 Task: Add an event with the title Second Coffee Meeting with Key Business Mentor, date '2024/05/26', time 8:50 AM to 10:50 AMand add a description: Participants will gain insights into leading and managing change within their teams and organizations. They will learn how to navigate change effectively, engage team members in the change process, and create a culture of adaptability and resilience.Select event color  Flamingo . Add location for the event as: 123 Saint Mark's Basilica, Venice, Italy, logged in from the account softage.10@softage.netand send the event invitation to softage.2@softage.net and softage.3@softage.net. Set a reminder for the event Daily
Action: Mouse moved to (61, 83)
Screenshot: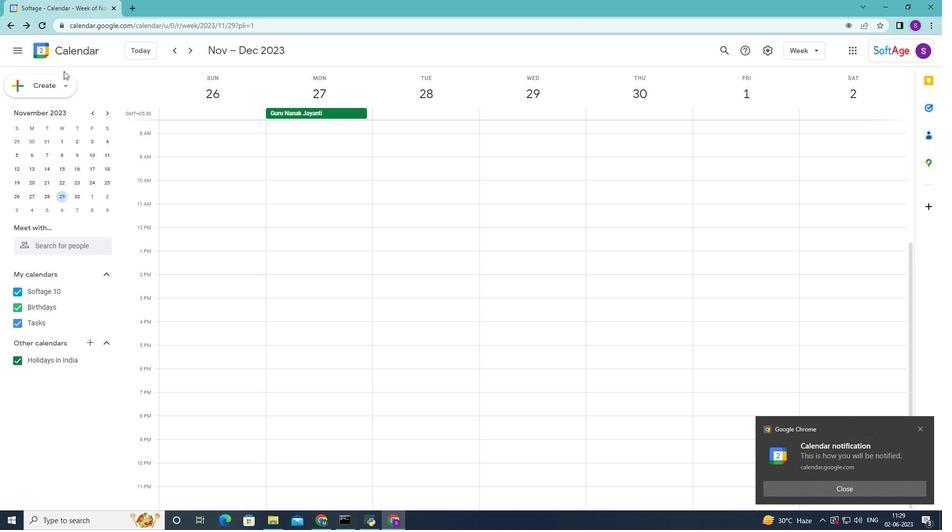 
Action: Mouse pressed left at (61, 83)
Screenshot: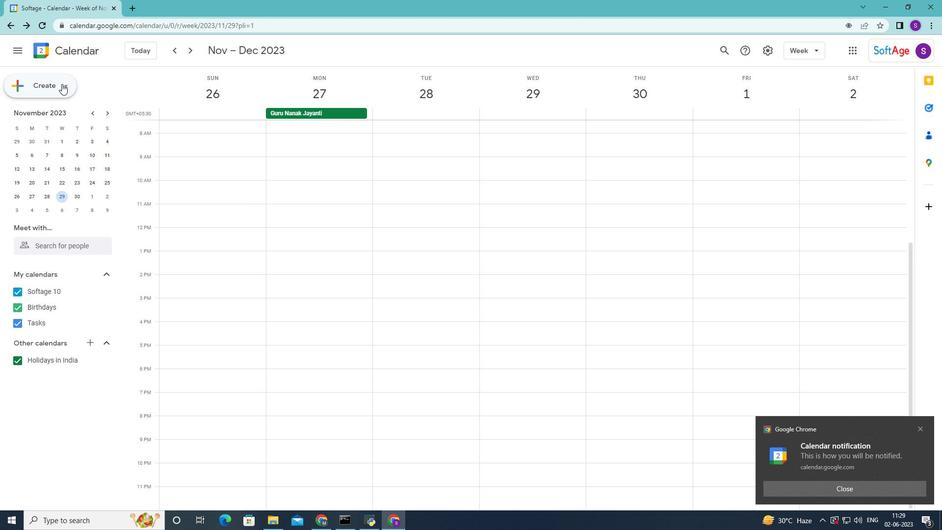 
Action: Mouse moved to (46, 113)
Screenshot: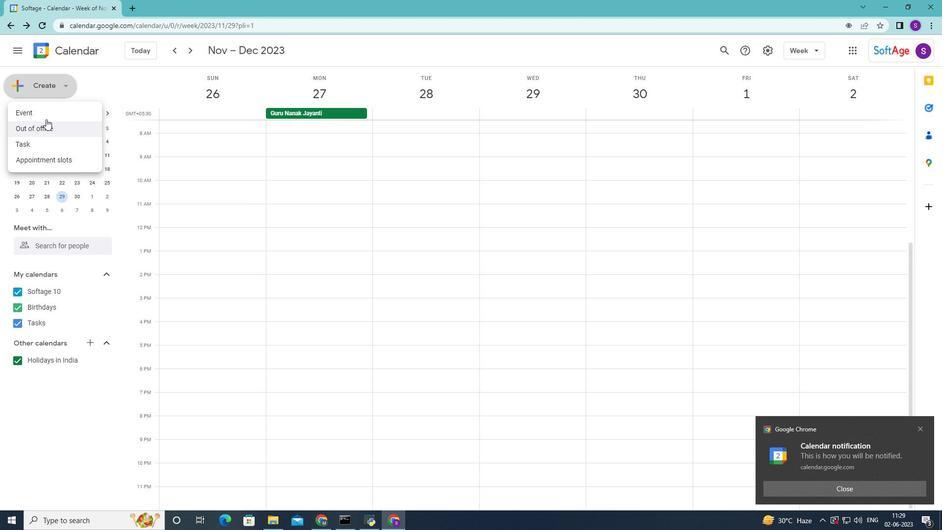 
Action: Mouse pressed left at (46, 113)
Screenshot: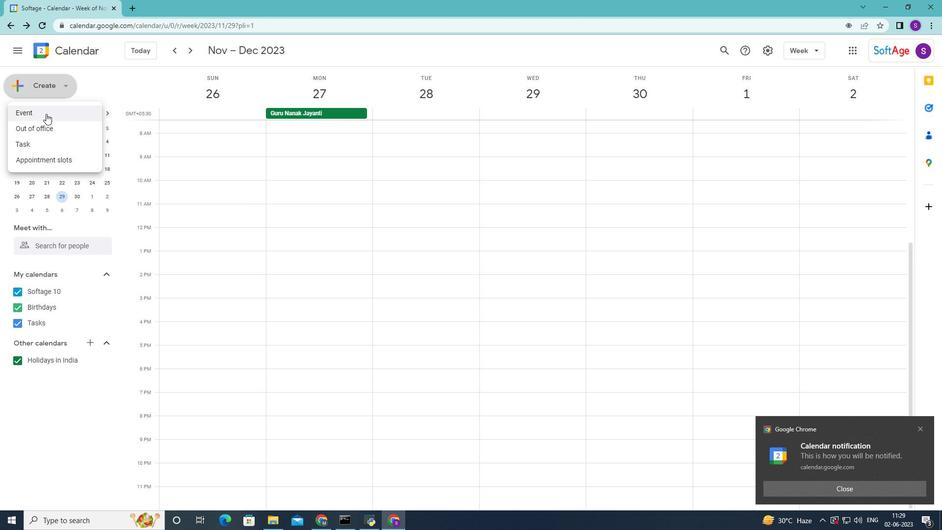 
Action: Mouse moved to (331, 179)
Screenshot: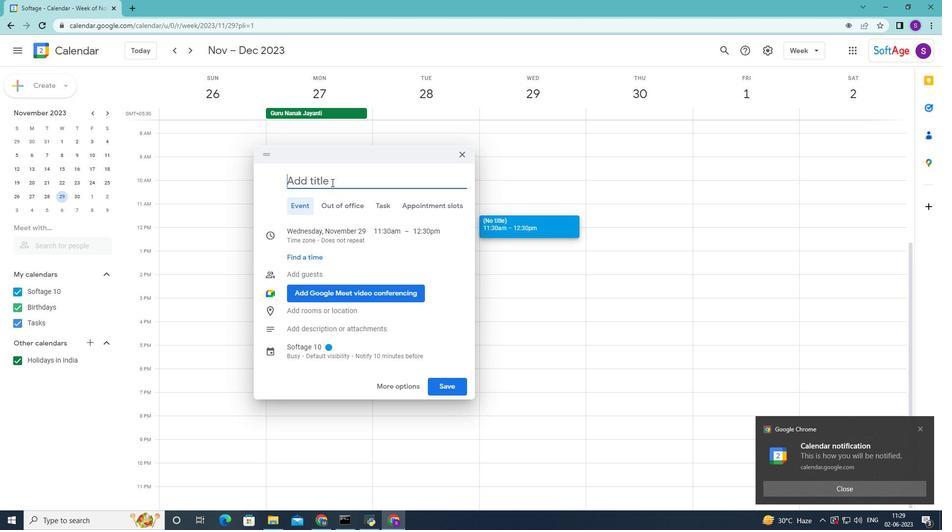
Action: Mouse pressed left at (331, 179)
Screenshot: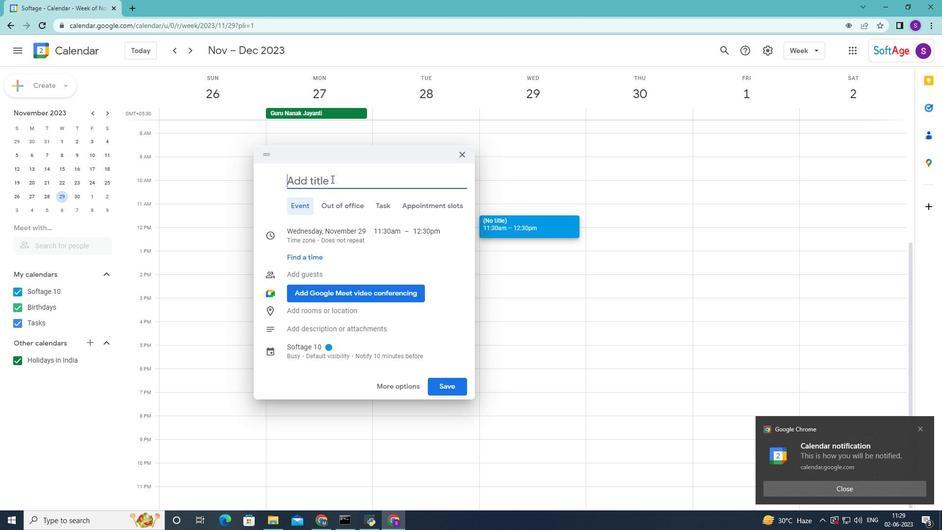 
Action: Key pressed <Key.shift>Second<Key.space><Key.shift>Coffee<Key.space><Key.shift>Metting<Key.space>with<Key.space>
Screenshot: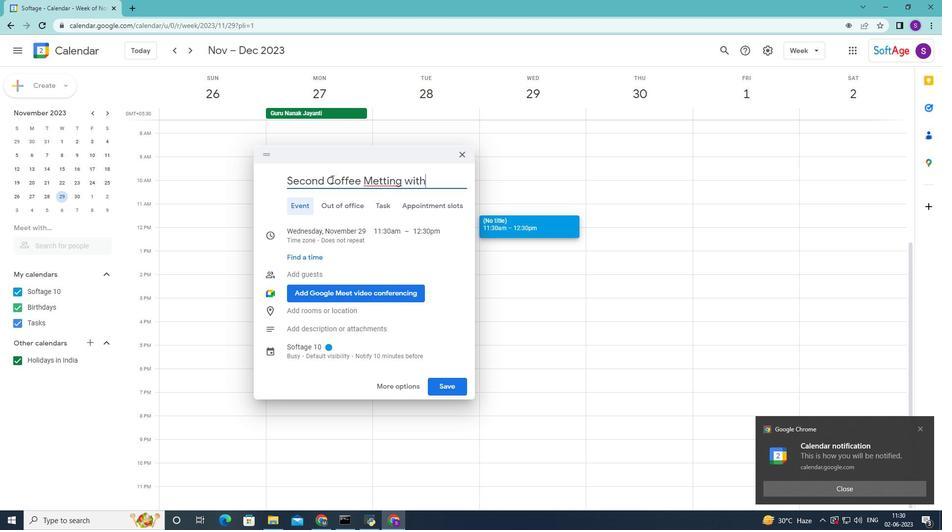 
Action: Mouse moved to (382, 179)
Screenshot: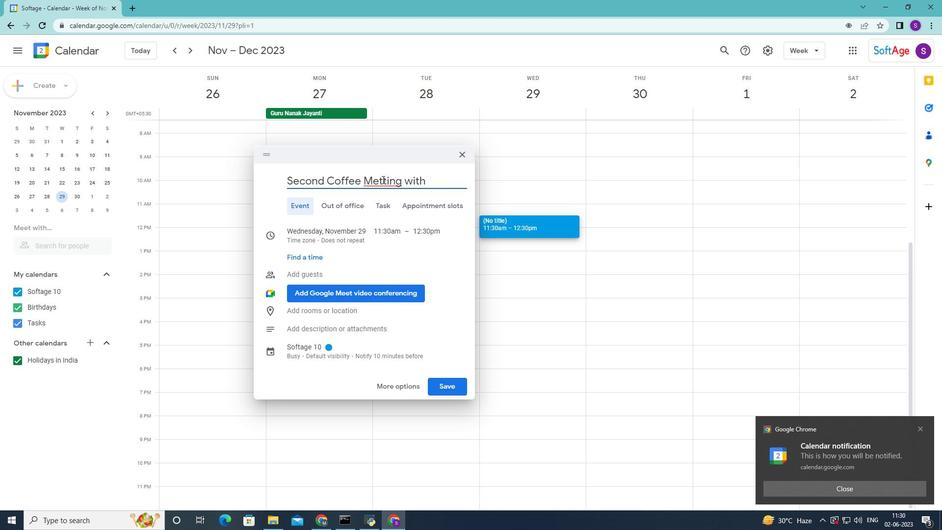 
Action: Mouse pressed left at (382, 179)
Screenshot: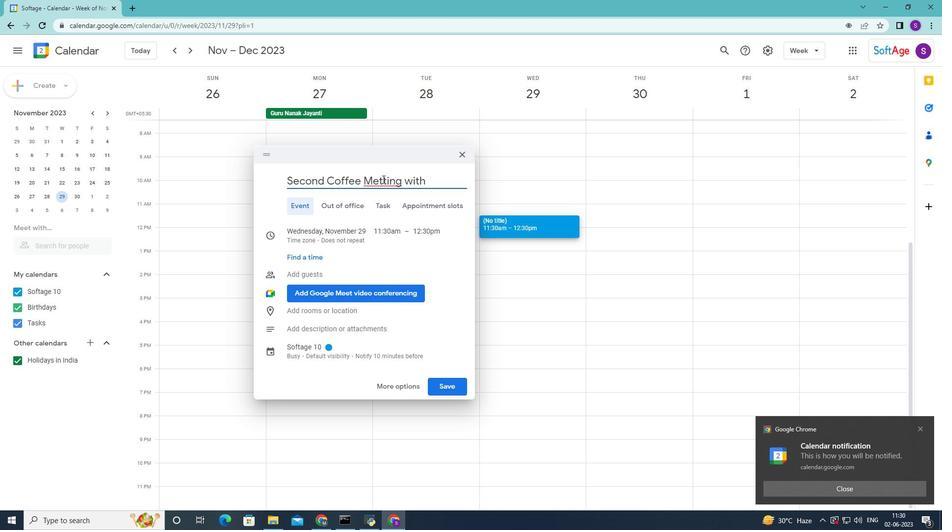 
Action: Mouse moved to (370, 182)
Screenshot: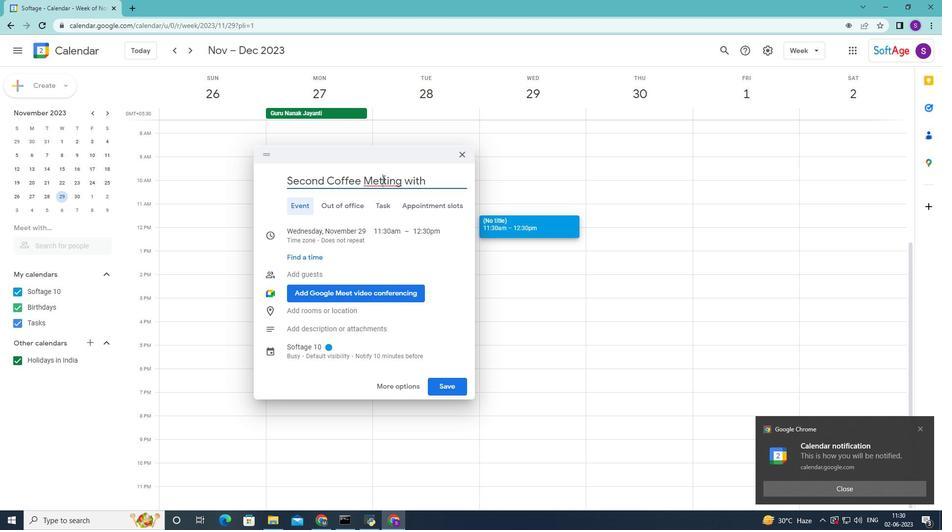
Action: Key pressed <Key.backspace>e
Screenshot: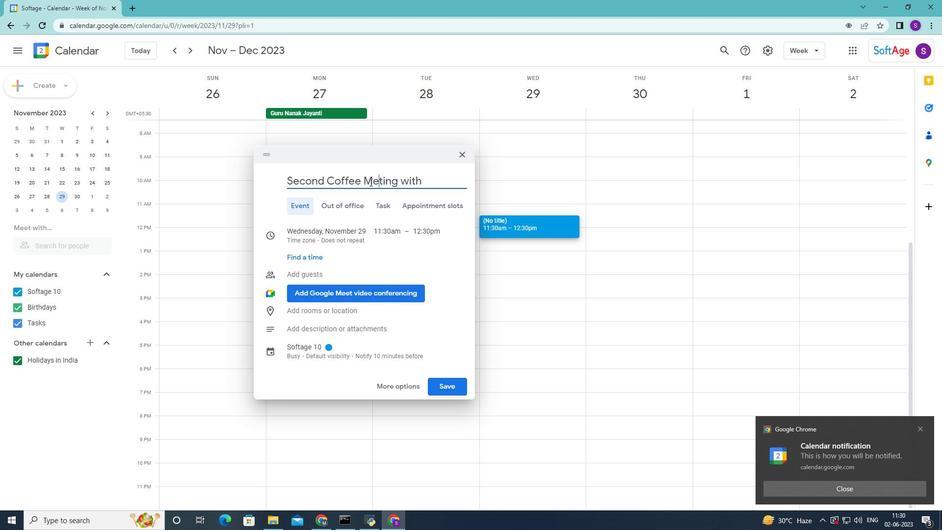 
Action: Mouse moved to (430, 179)
Screenshot: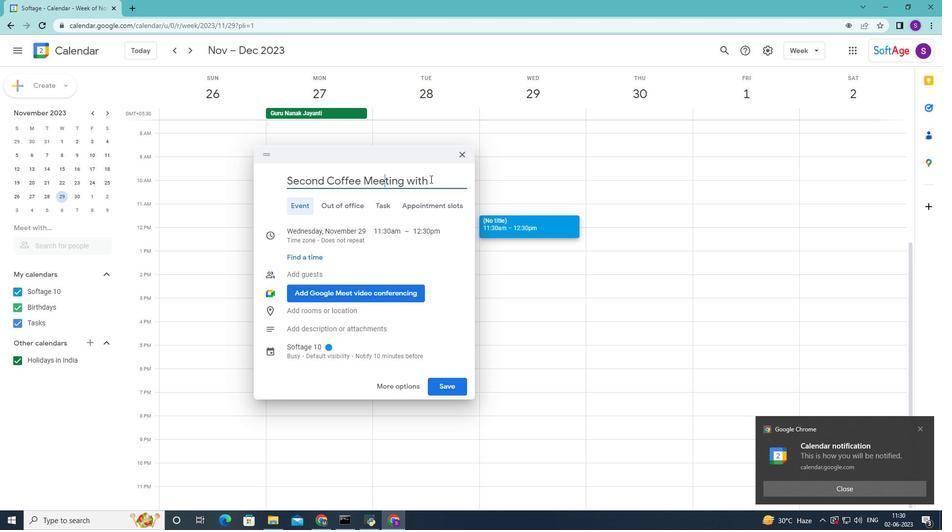 
Action: Mouse pressed left at (430, 179)
Screenshot: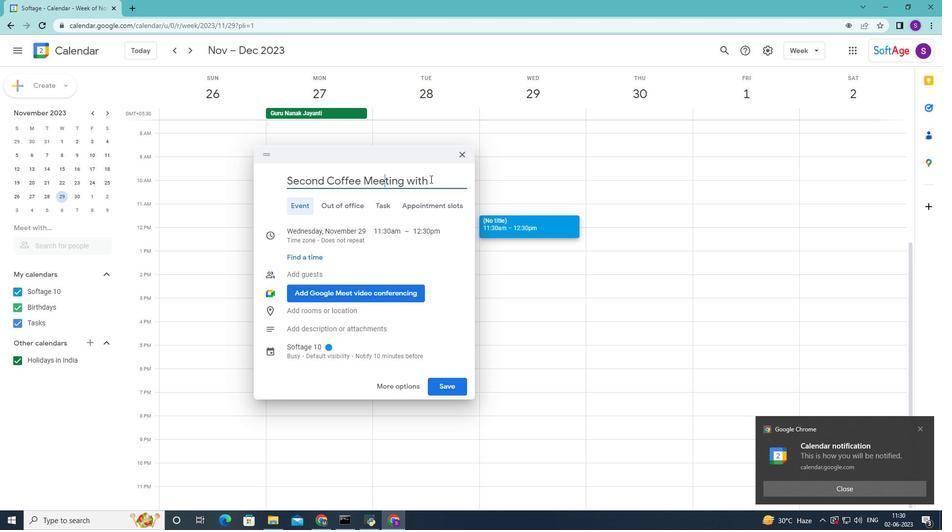 
Action: Mouse moved to (465, 185)
Screenshot: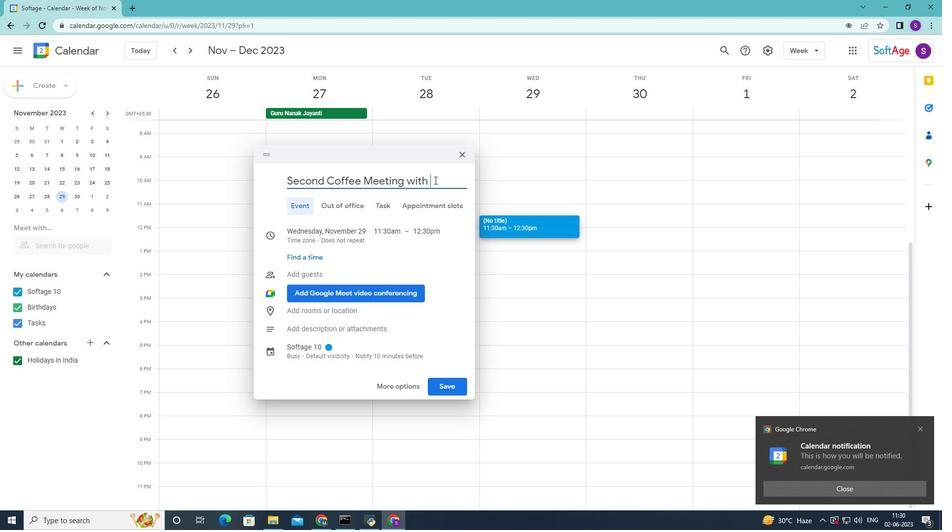 
Action: Key pressed key<Key.space><Key.shift>Business<Key.space><Key.shift>Mentor
Screenshot: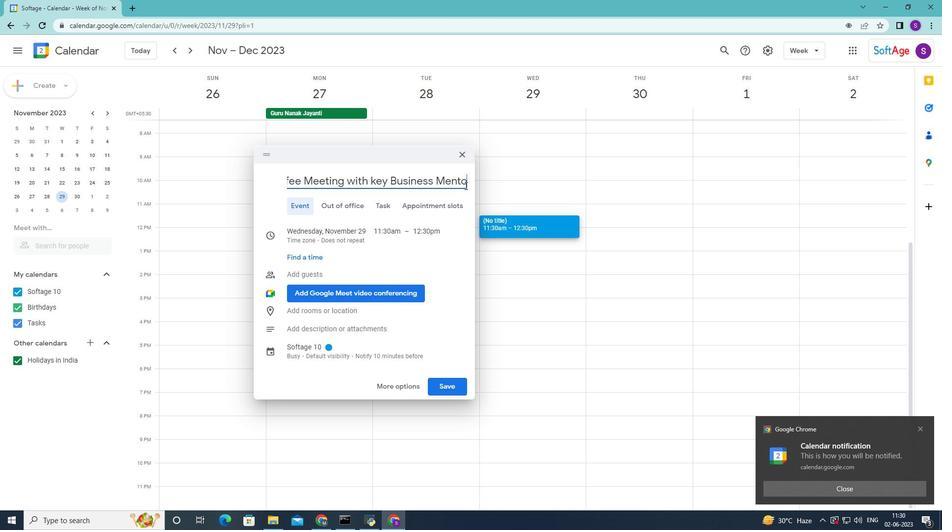 
Action: Mouse moved to (340, 229)
Screenshot: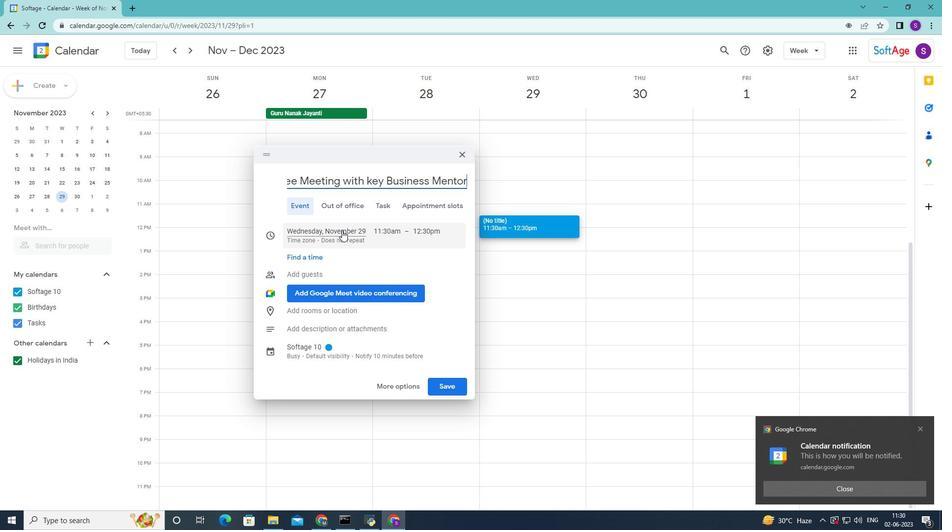 
Action: Mouse pressed left at (340, 229)
Screenshot: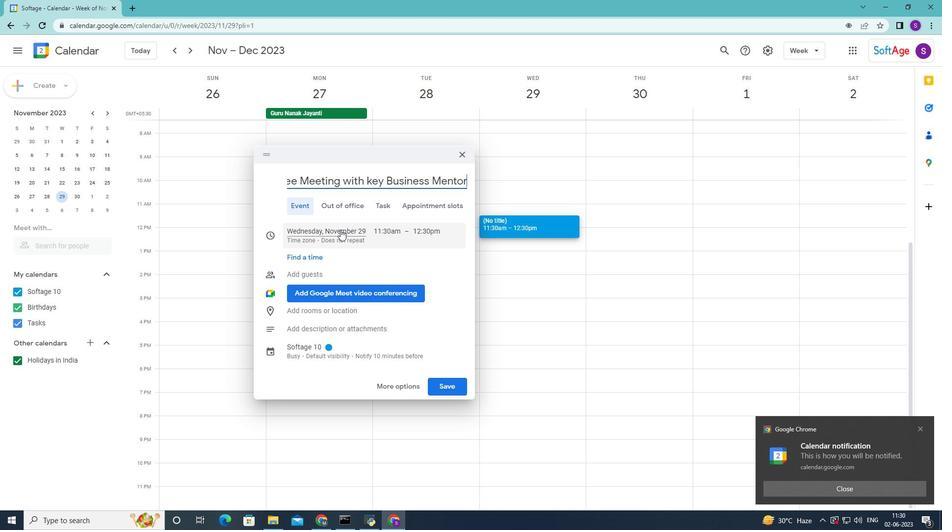
Action: Mouse moved to (400, 251)
Screenshot: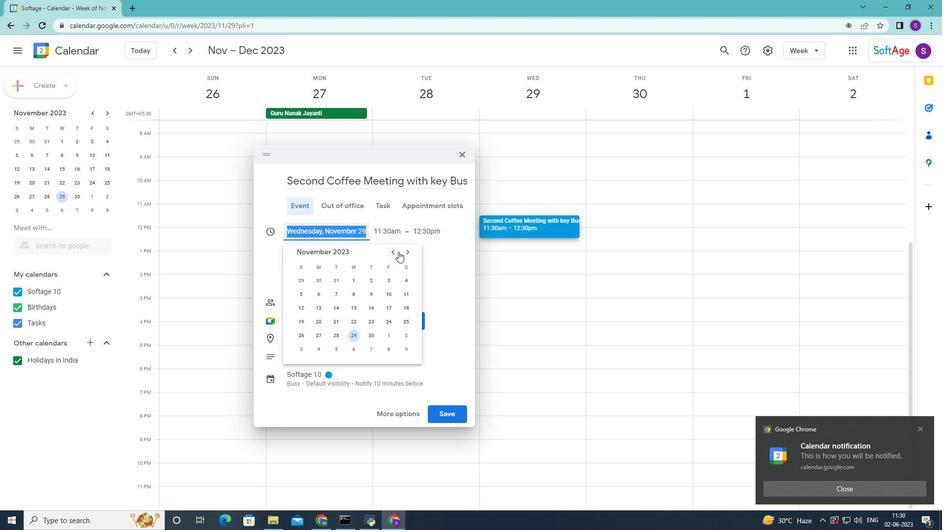 
Action: Mouse pressed left at (400, 251)
Screenshot: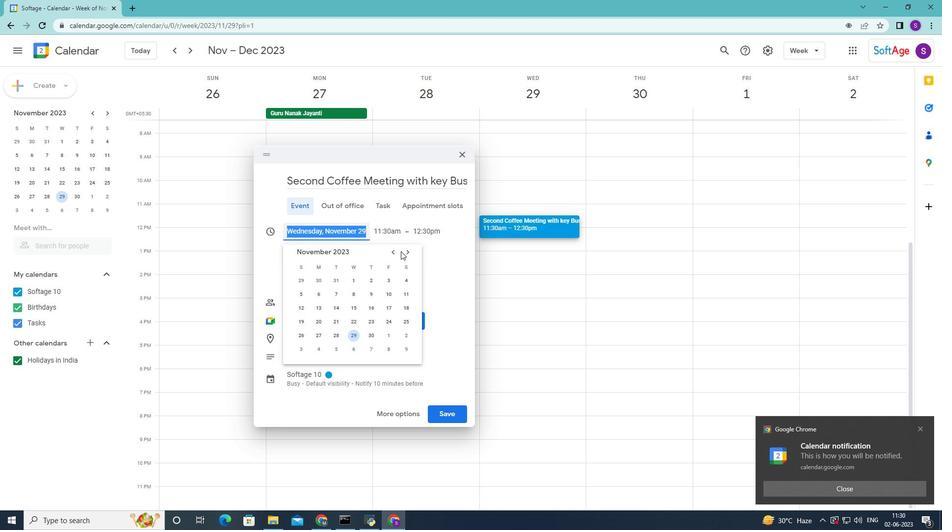 
Action: Mouse moved to (340, 235)
Screenshot: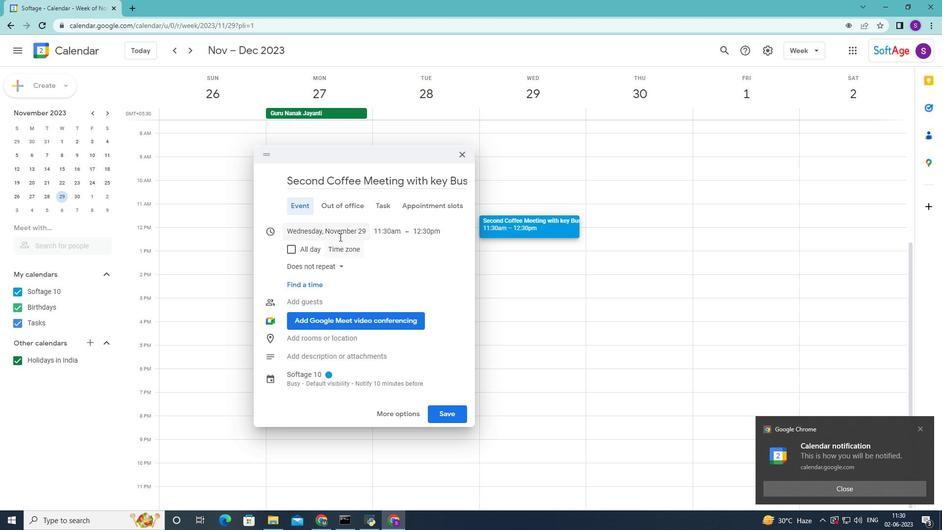 
Action: Mouse pressed left at (340, 235)
Screenshot: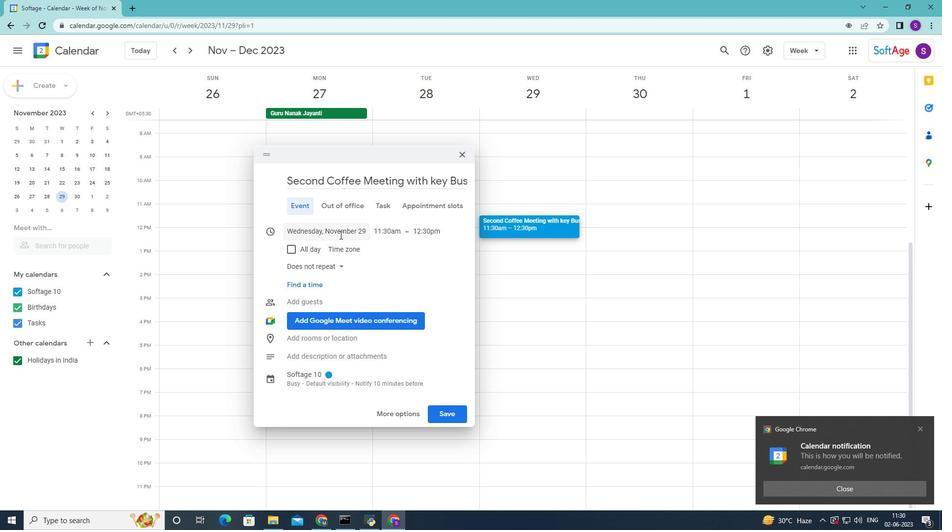 
Action: Mouse moved to (357, 250)
Screenshot: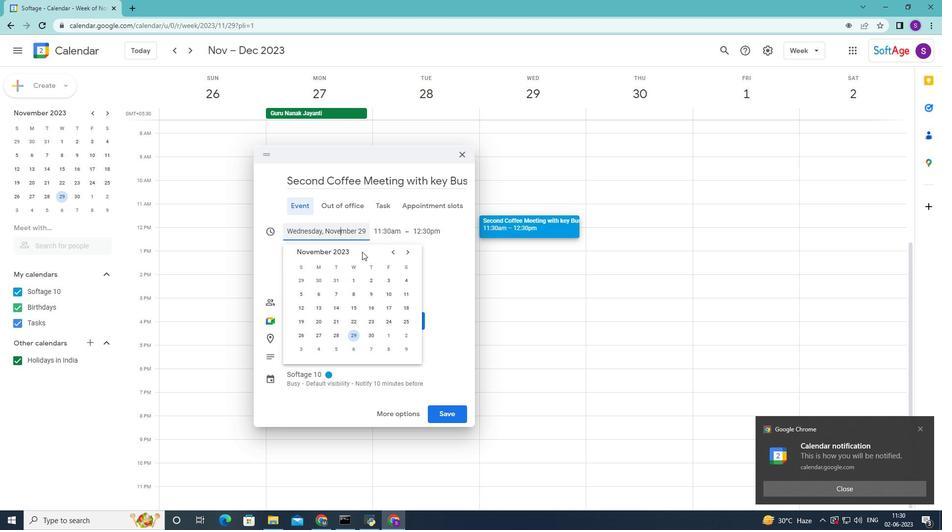 
Action: Mouse pressed left at (357, 250)
Screenshot: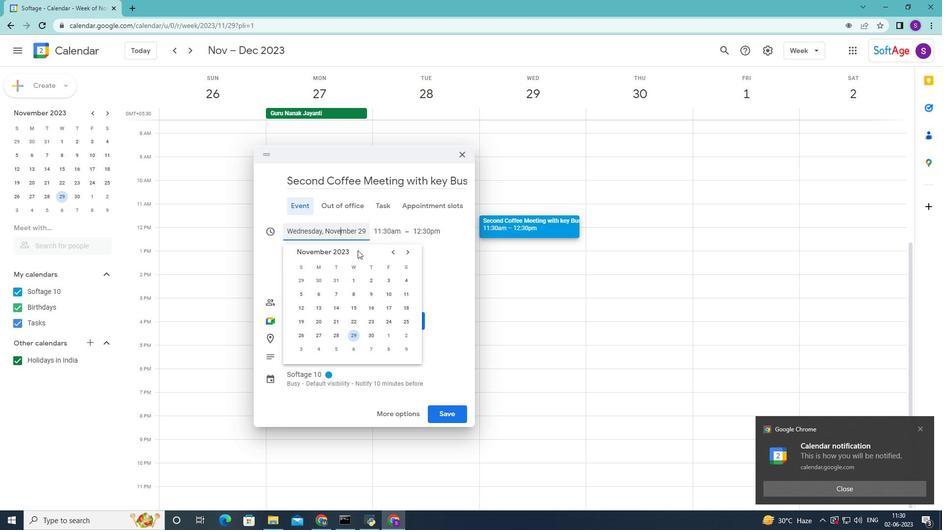 
Action: Mouse moved to (317, 233)
Screenshot: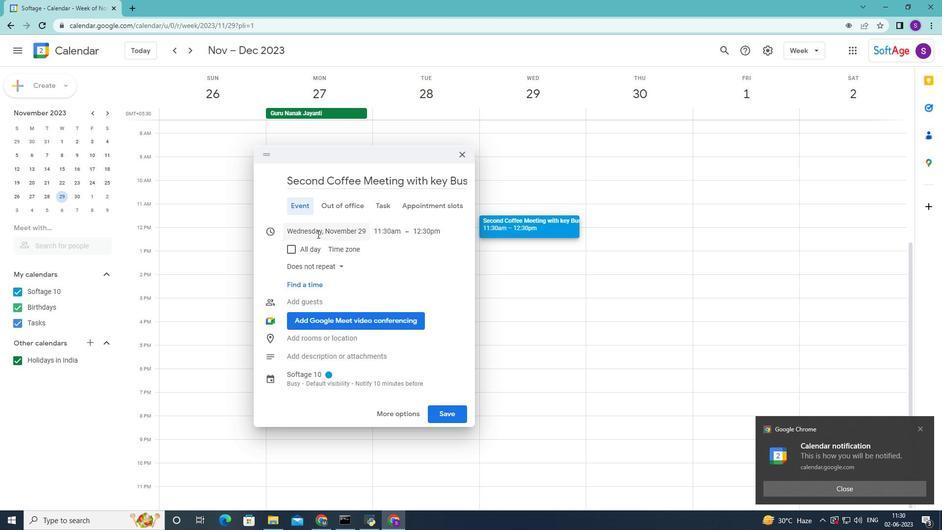 
Action: Mouse pressed left at (317, 233)
Screenshot: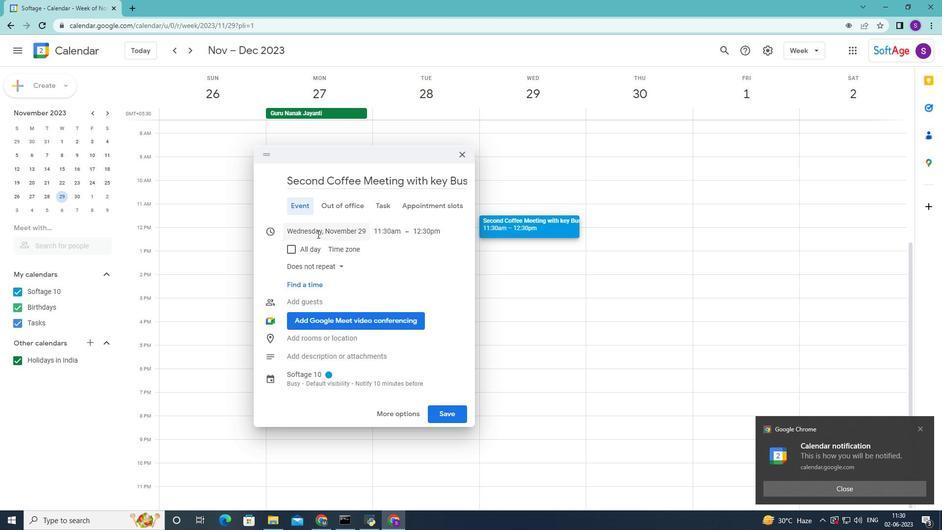 
Action: Mouse moved to (412, 251)
Screenshot: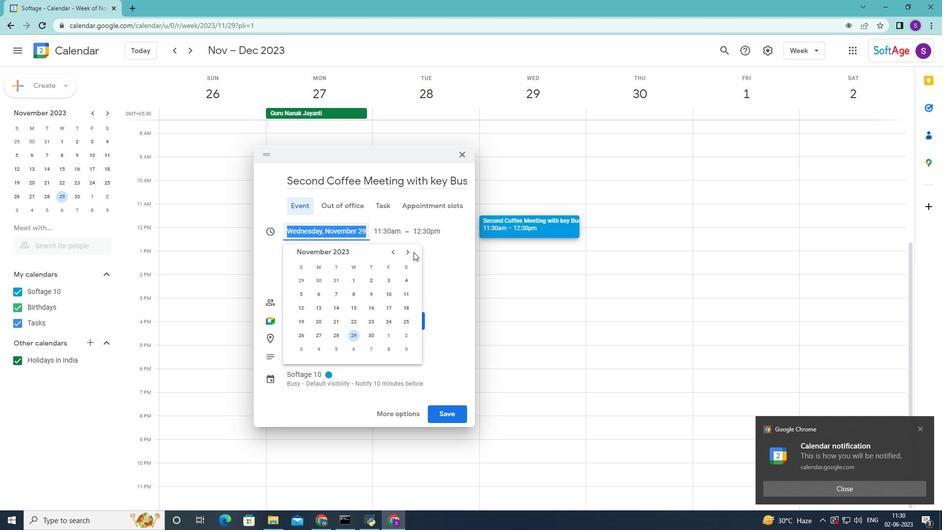 
Action: Mouse pressed left at (412, 251)
Screenshot: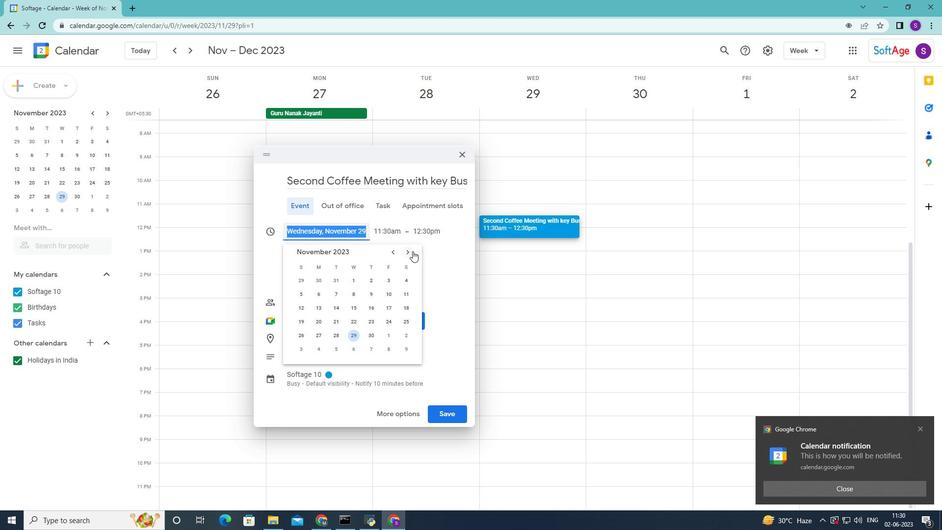 
Action: Mouse moved to (407, 251)
Screenshot: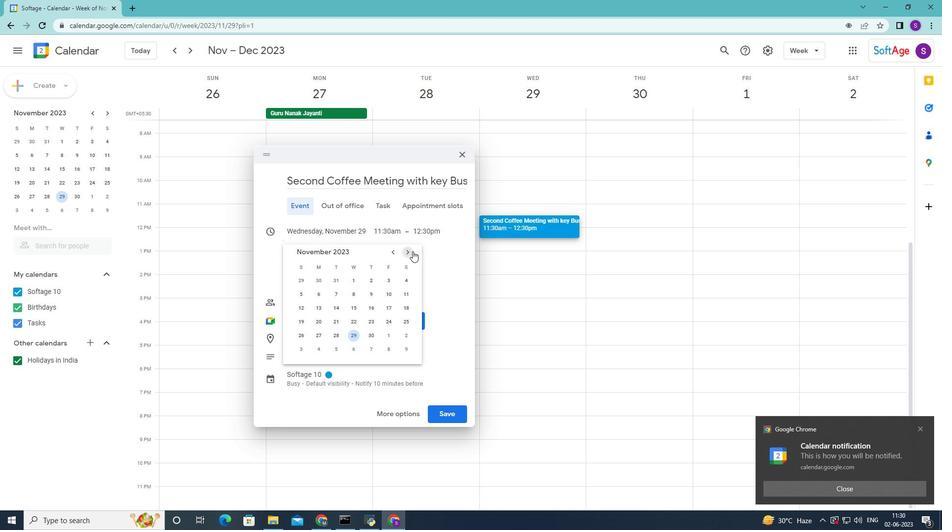 
Action: Mouse pressed left at (407, 251)
Screenshot: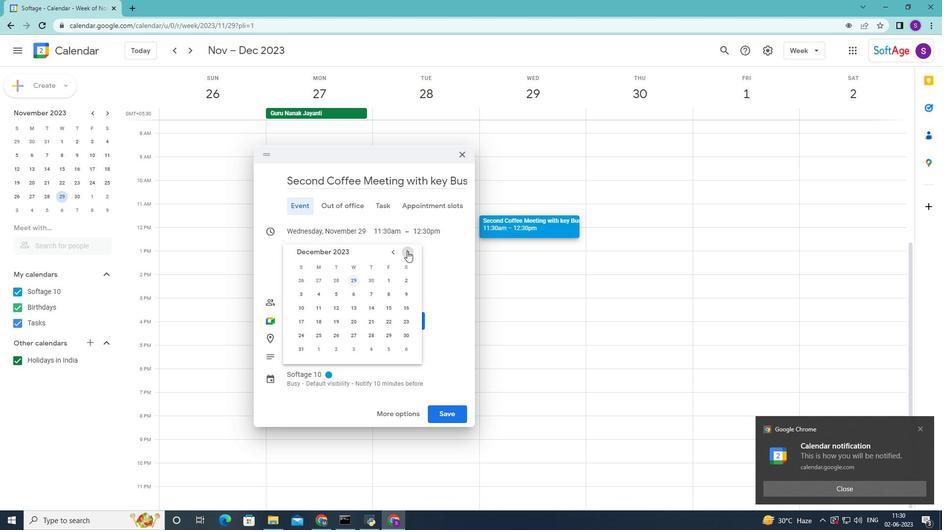 
Action: Mouse pressed left at (407, 251)
Screenshot: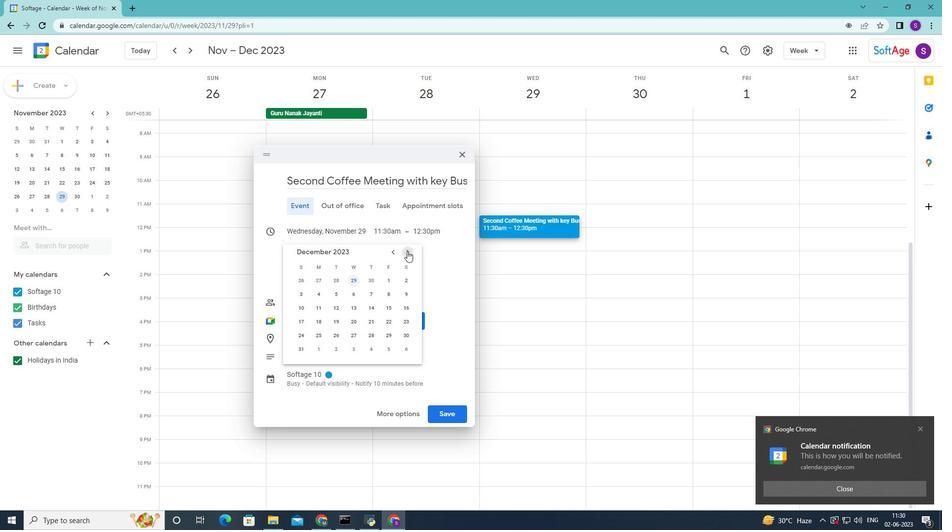 
Action: Mouse pressed left at (407, 251)
Screenshot: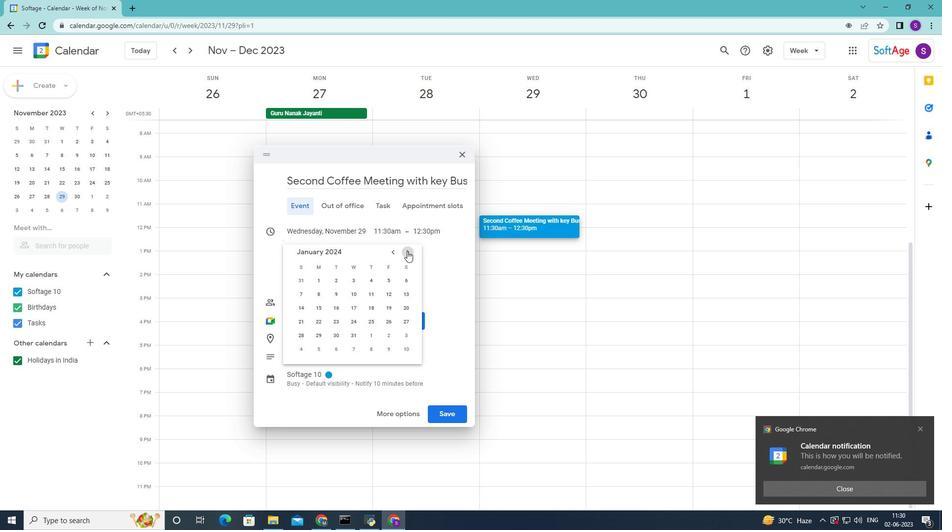 
Action: Mouse pressed left at (407, 251)
Screenshot: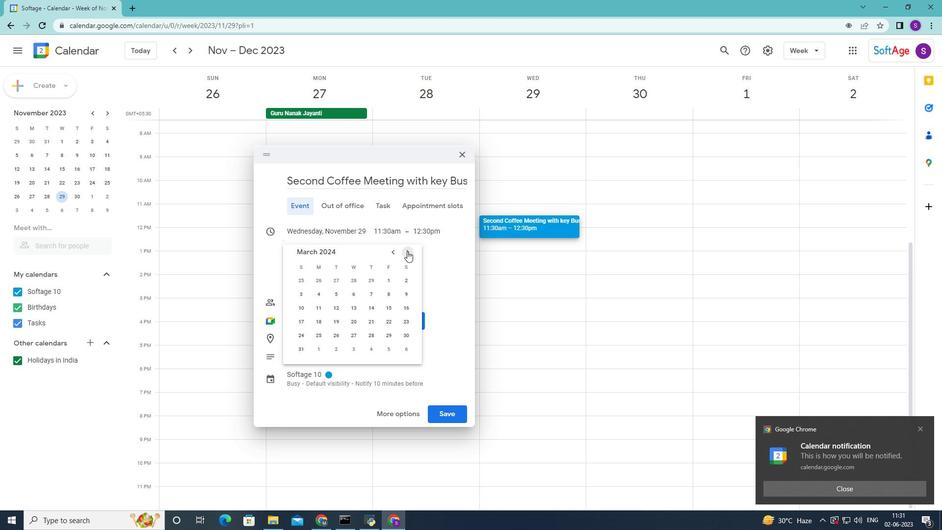 
Action: Mouse pressed left at (407, 251)
Screenshot: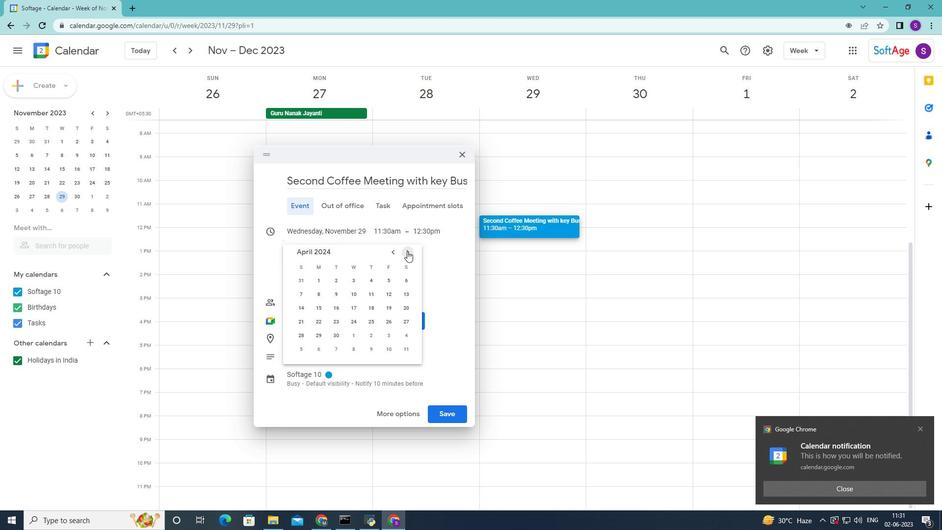 
Action: Mouse moved to (298, 293)
Screenshot: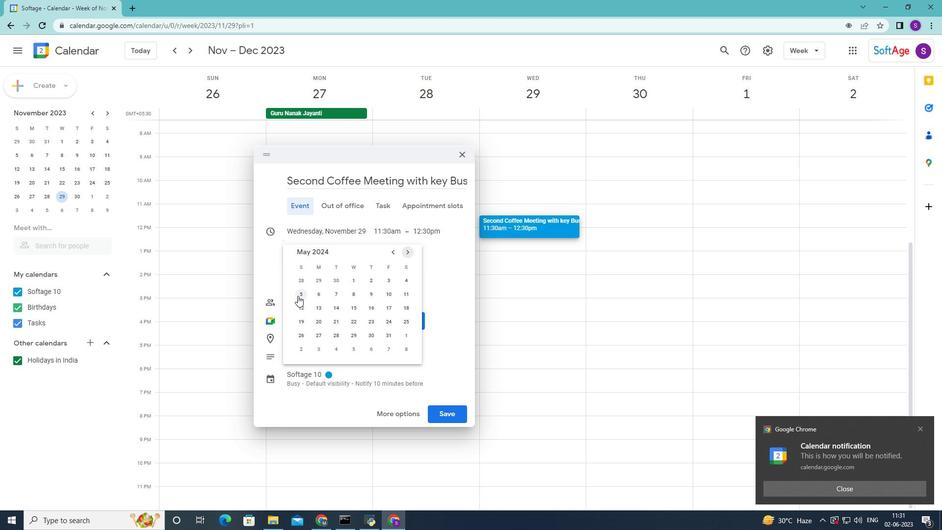 
Action: Mouse pressed left at (298, 293)
Screenshot: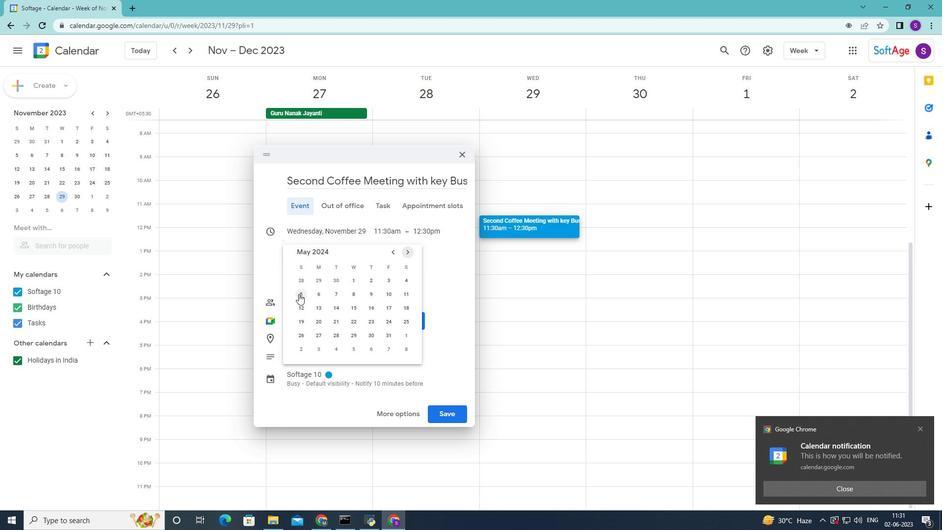 
Action: Mouse moved to (331, 231)
Screenshot: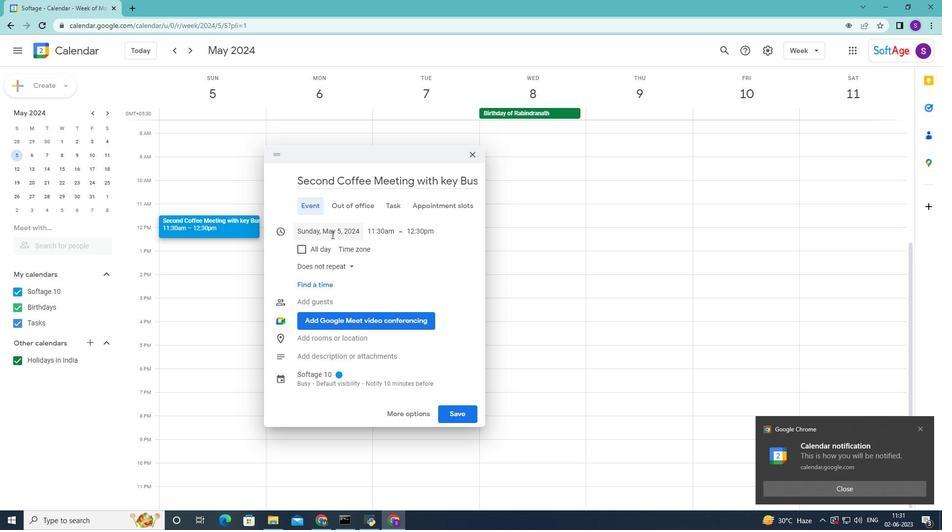 
Action: Mouse pressed left at (331, 231)
Screenshot: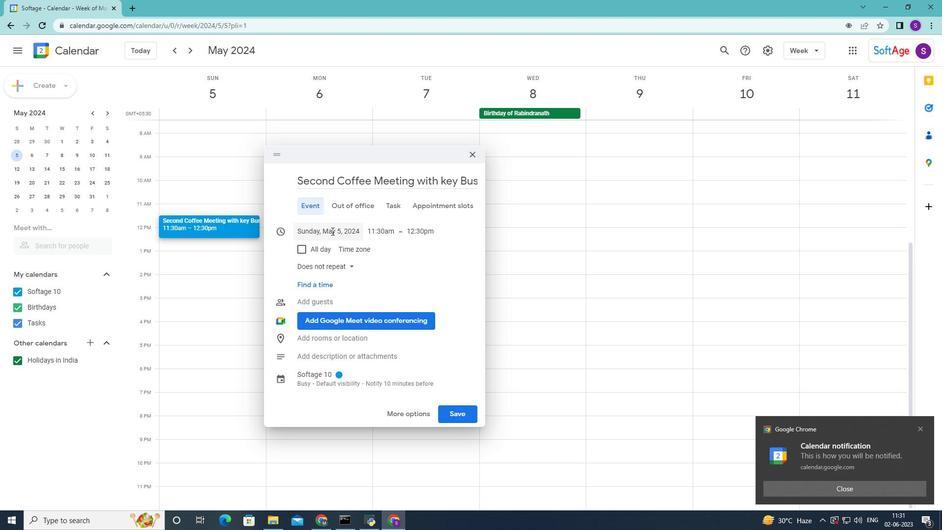 
Action: Mouse moved to (314, 336)
Screenshot: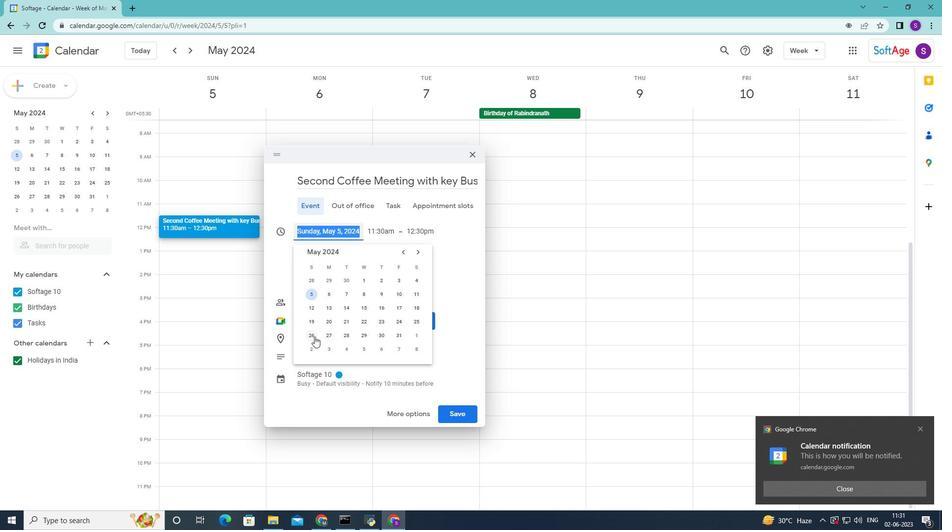 
Action: Mouse pressed left at (314, 336)
Screenshot: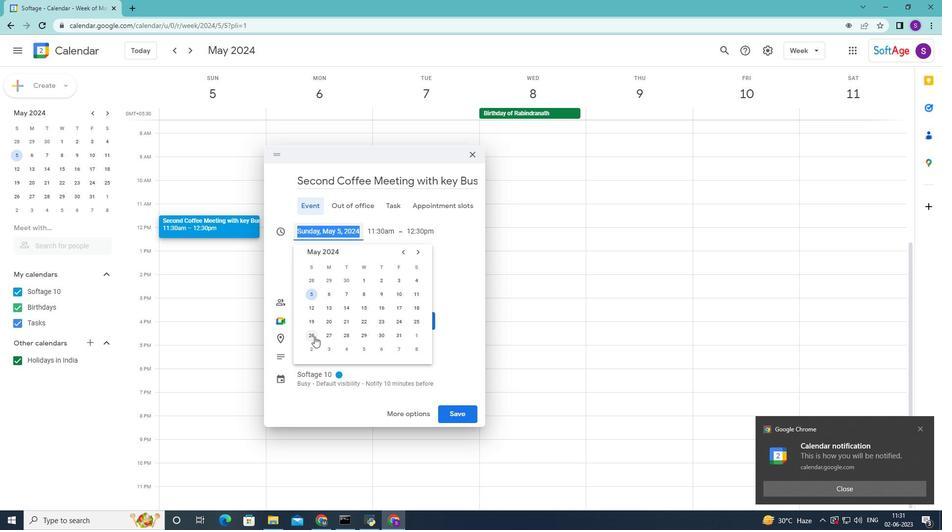 
Action: Mouse moved to (383, 232)
Screenshot: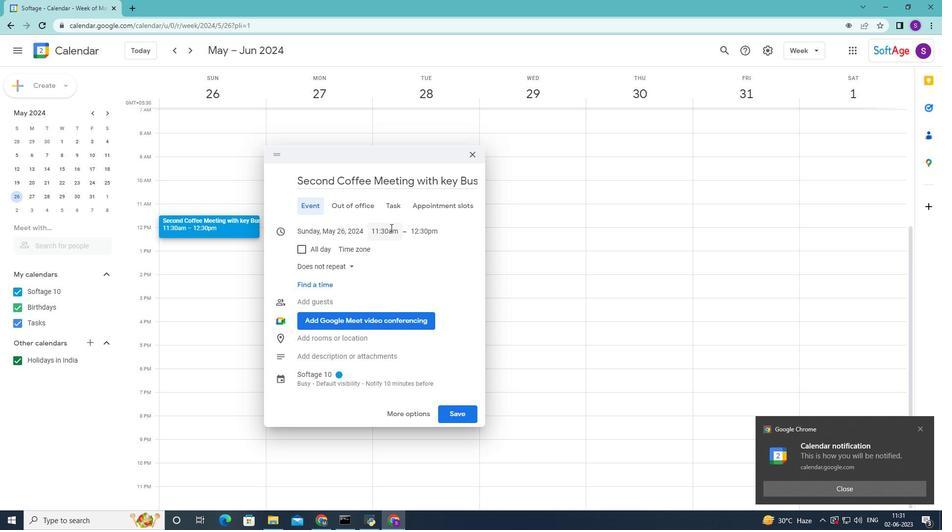 
Action: Mouse pressed left at (383, 232)
Screenshot: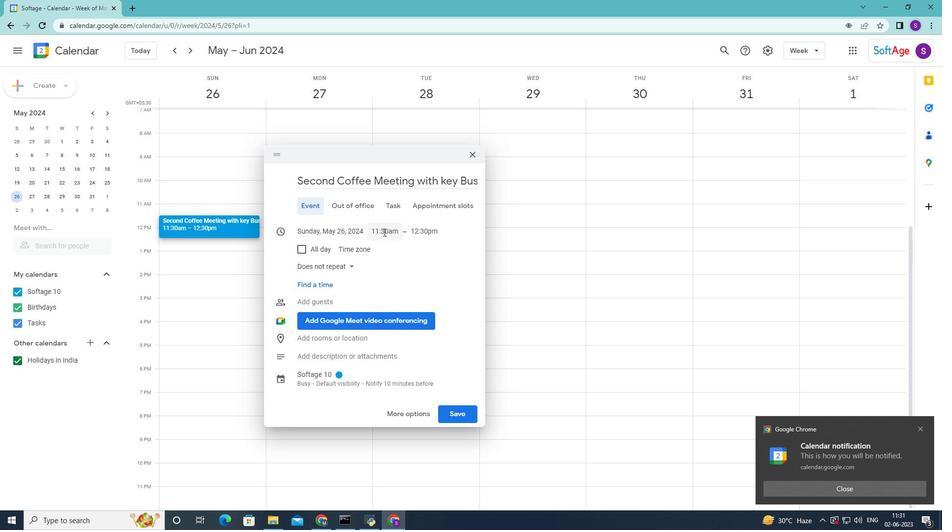 
Action: Mouse moved to (390, 281)
Screenshot: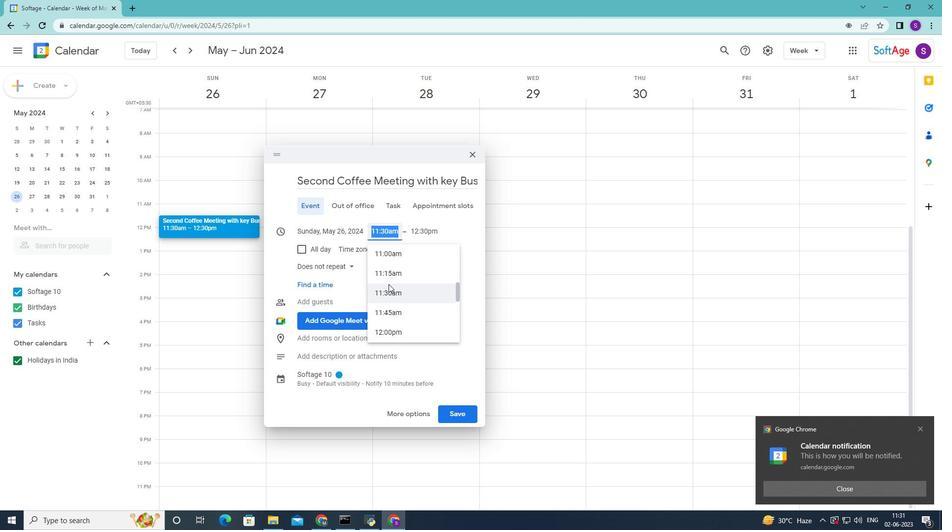 
Action: Mouse scrolled (390, 282) with delta (0, 0)
Screenshot: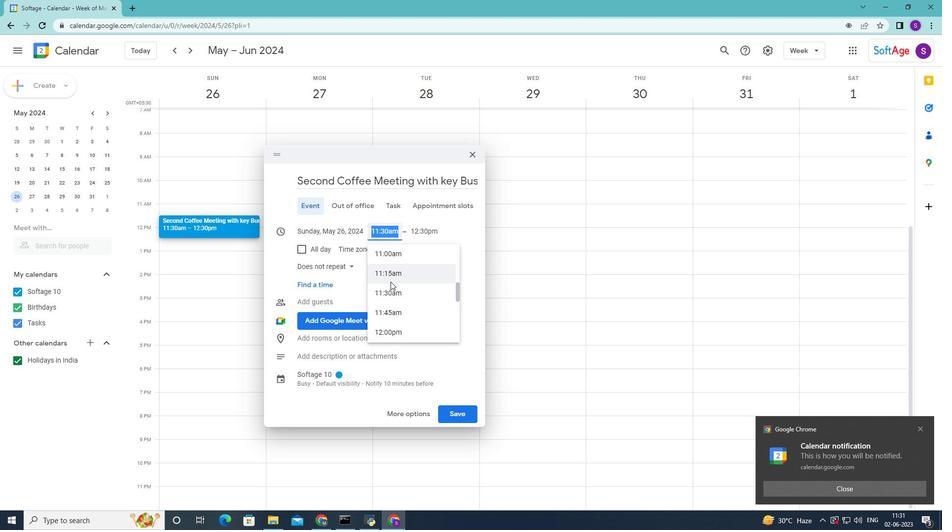 
Action: Mouse moved to (391, 281)
Screenshot: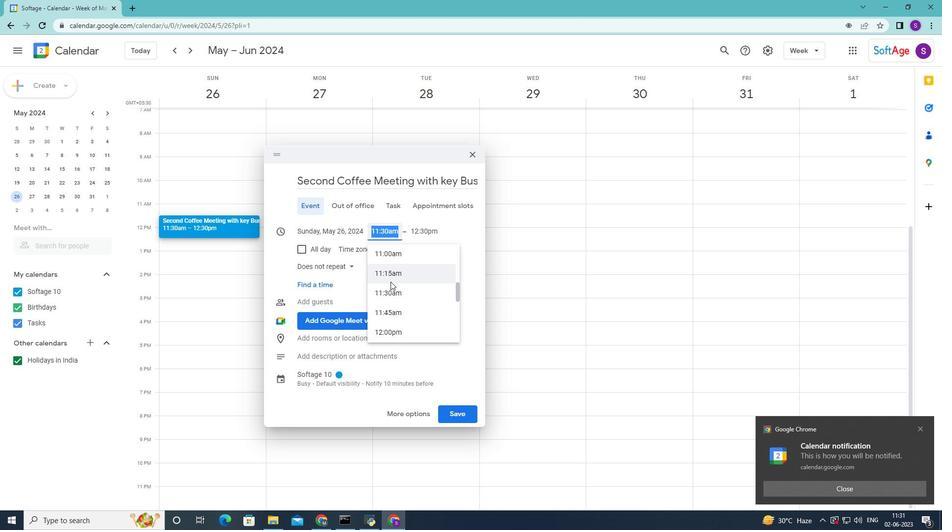 
Action: Mouse scrolled (391, 282) with delta (0, 0)
Screenshot: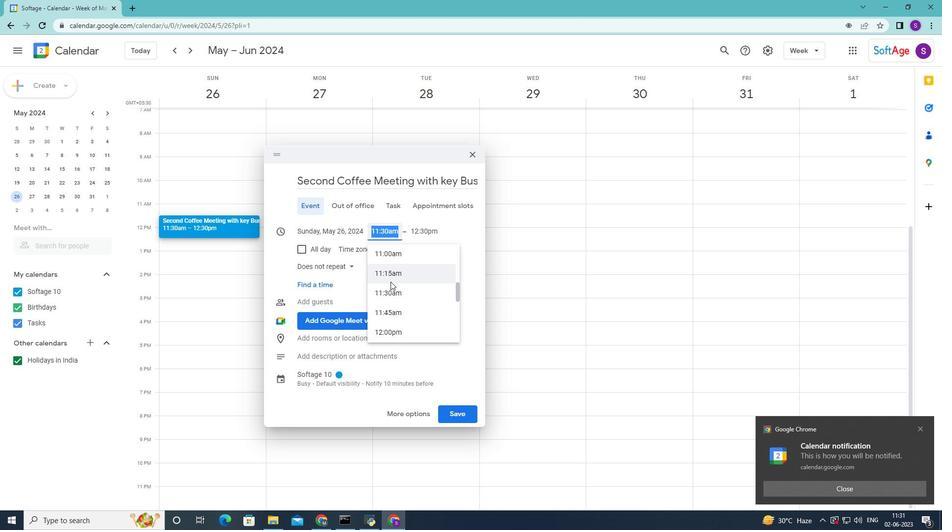 
Action: Mouse scrolled (391, 282) with delta (0, 0)
Screenshot: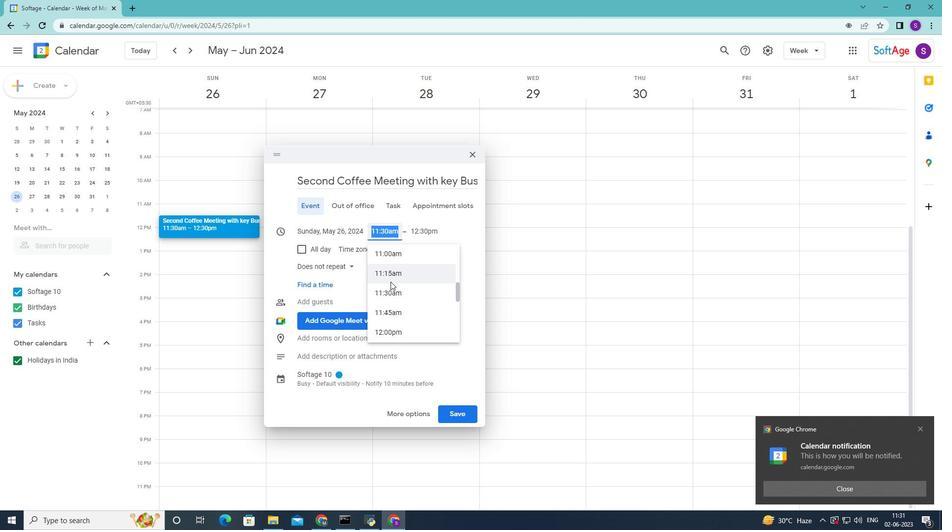 
Action: Mouse scrolled (391, 282) with delta (0, 0)
Screenshot: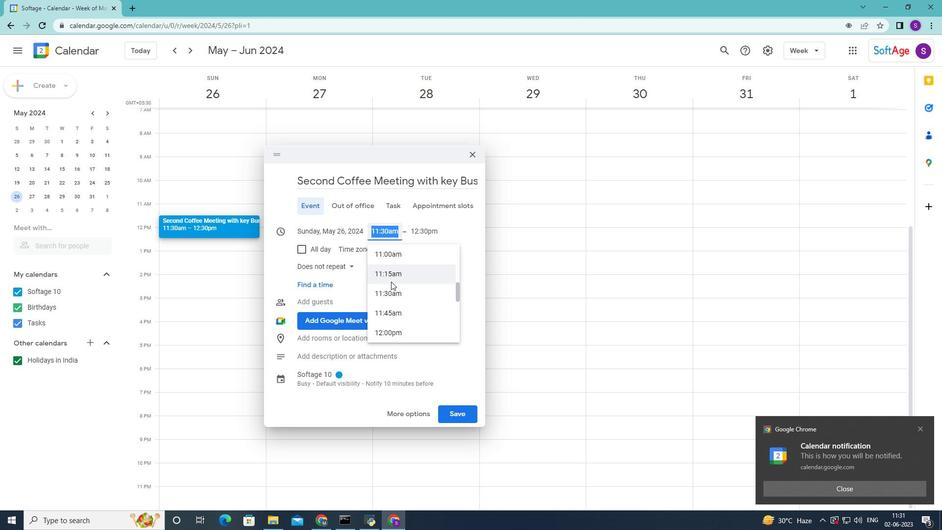 
Action: Mouse moved to (400, 285)
Screenshot: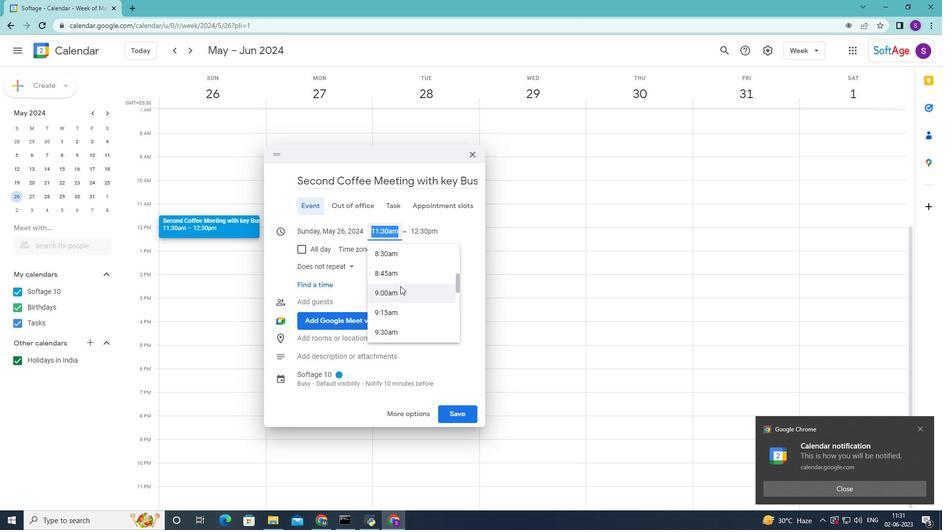 
Action: Mouse scrolled (400, 285) with delta (0, 0)
Screenshot: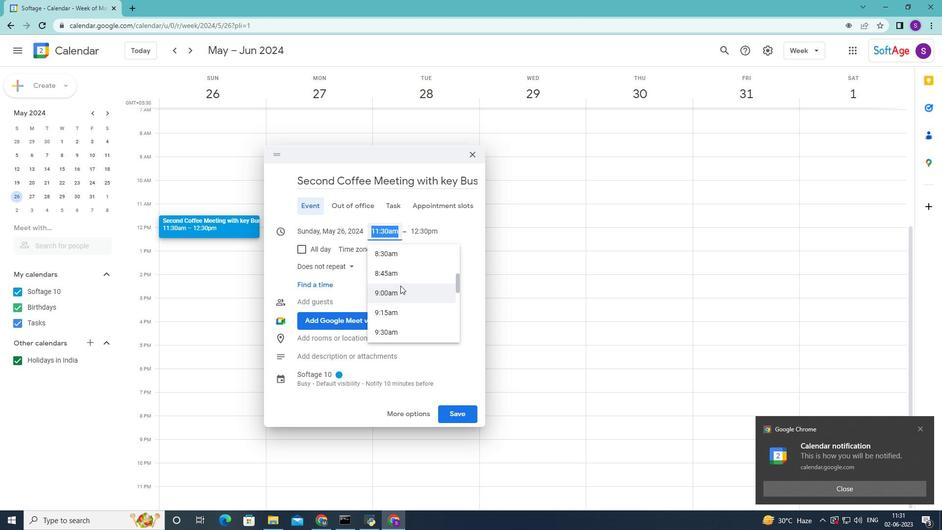 
Action: Mouse scrolled (400, 286) with delta (0, 0)
Screenshot: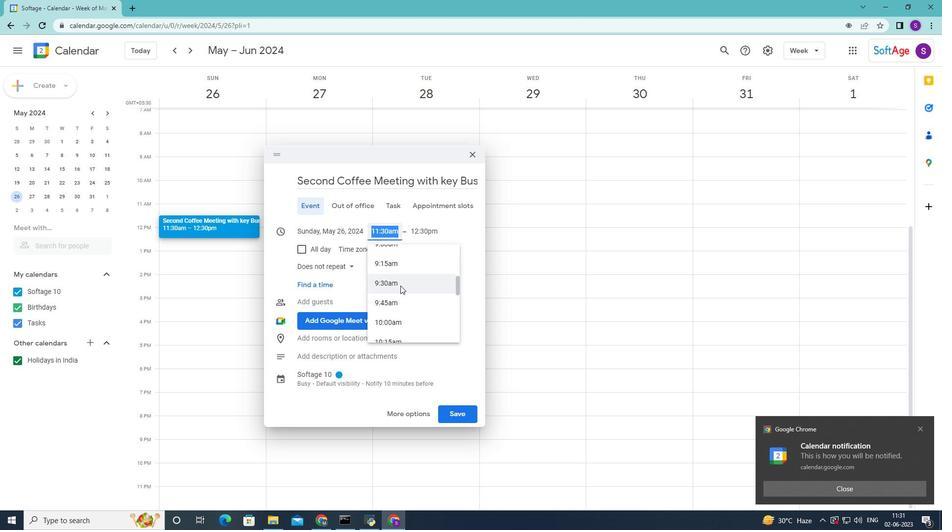 
Action: Mouse scrolled (400, 286) with delta (0, 0)
Screenshot: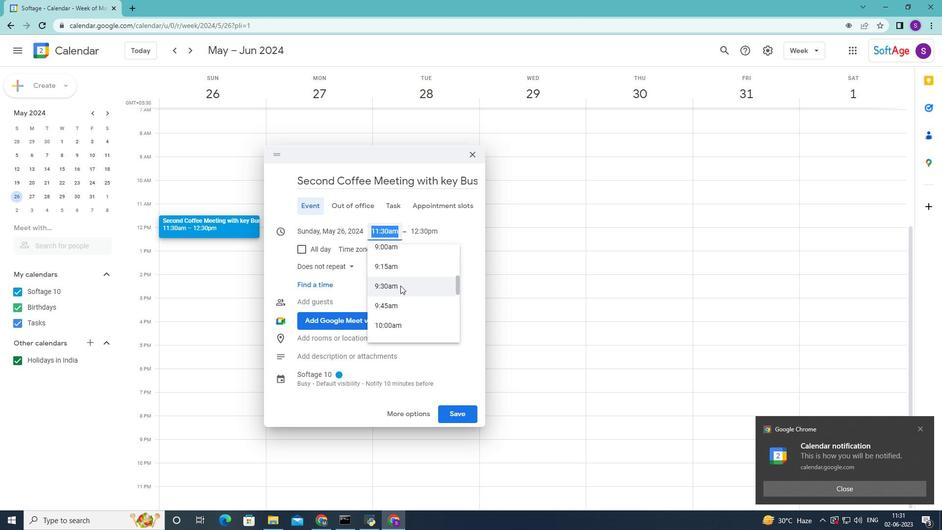 
Action: Mouse moved to (389, 302)
Screenshot: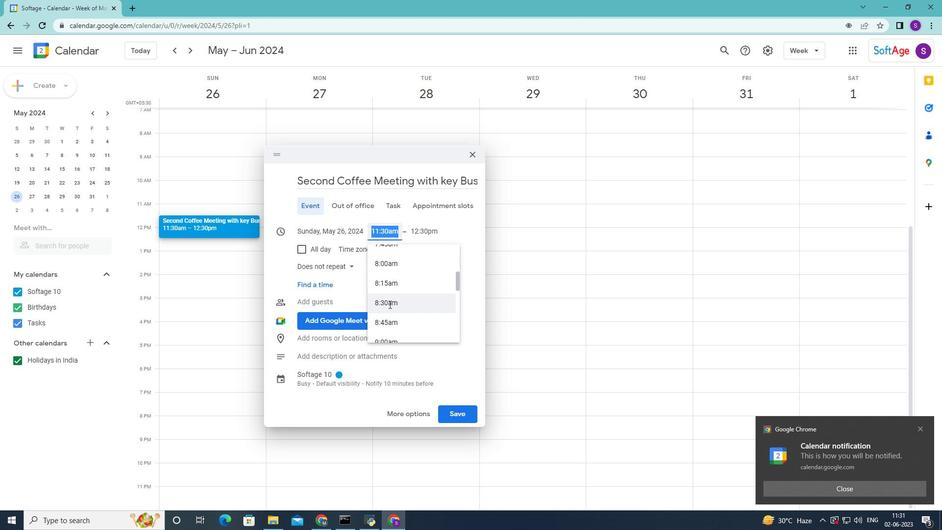 
Action: Mouse scrolled (389, 302) with delta (0, 0)
Screenshot: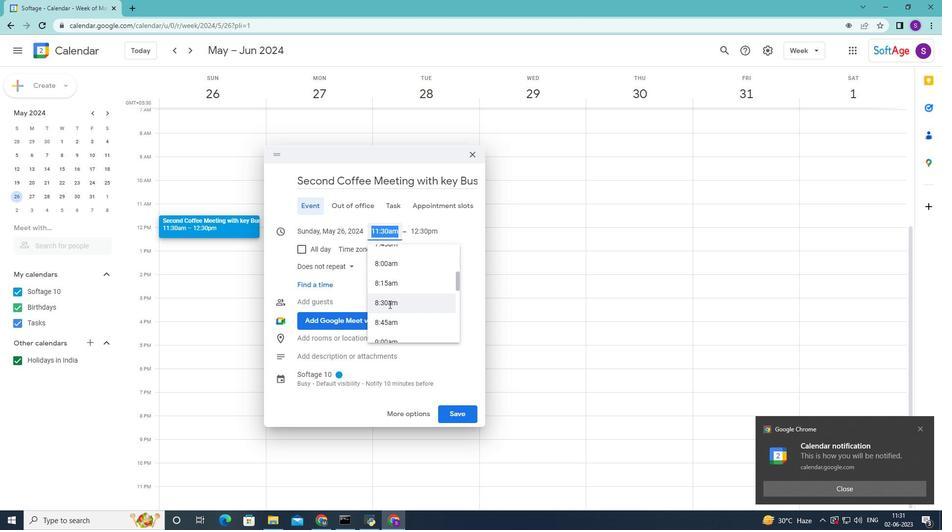 
Action: Mouse moved to (401, 276)
Screenshot: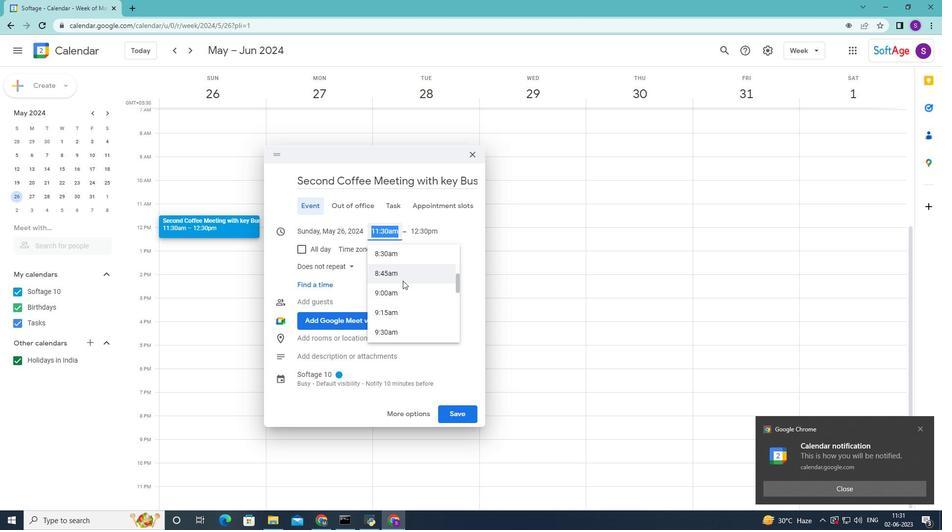 
Action: Mouse pressed left at (401, 276)
Screenshot: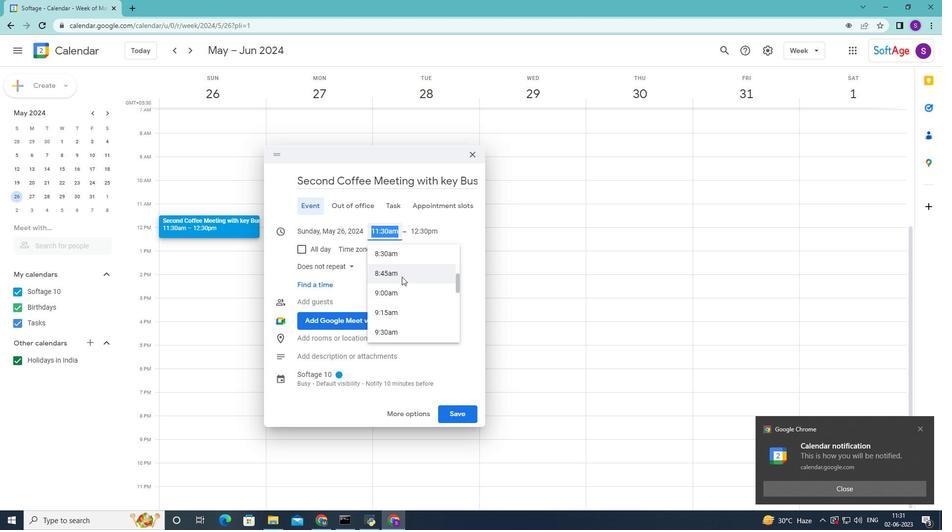 
Action: Mouse moved to (418, 230)
Screenshot: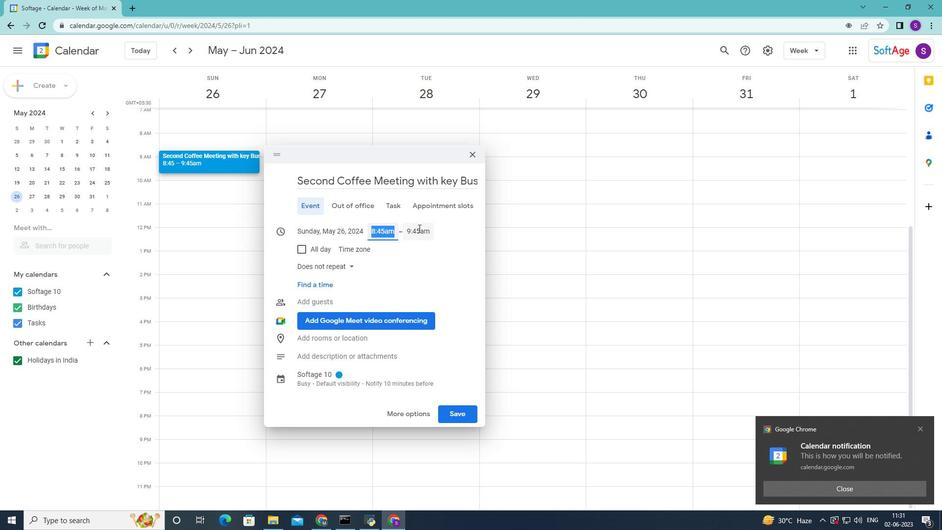 
Action: Mouse pressed left at (418, 230)
Screenshot: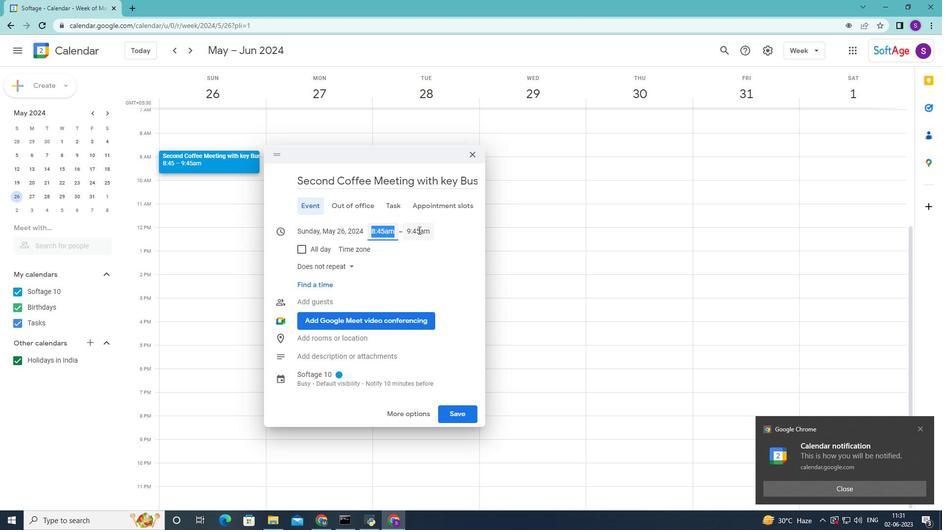 
Action: Mouse moved to (428, 292)
Screenshot: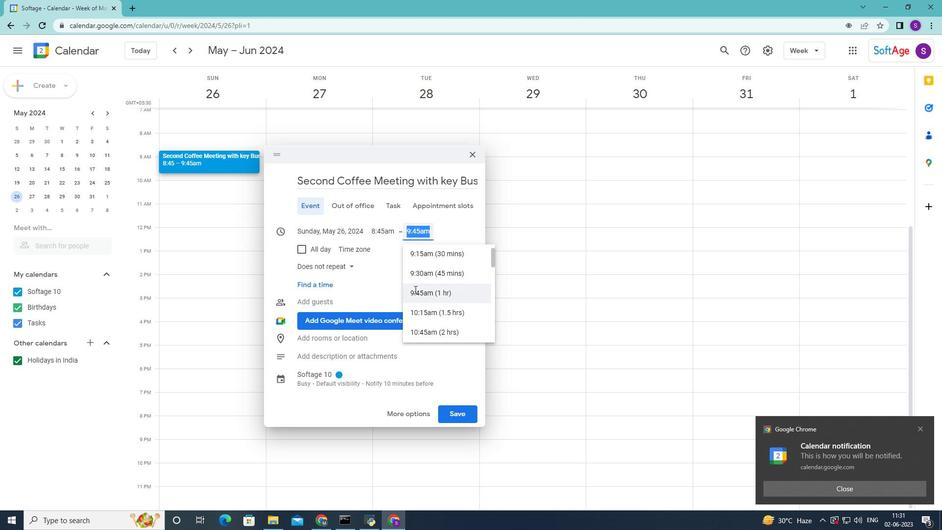 
Action: Mouse scrolled (428, 292) with delta (0, 0)
Screenshot: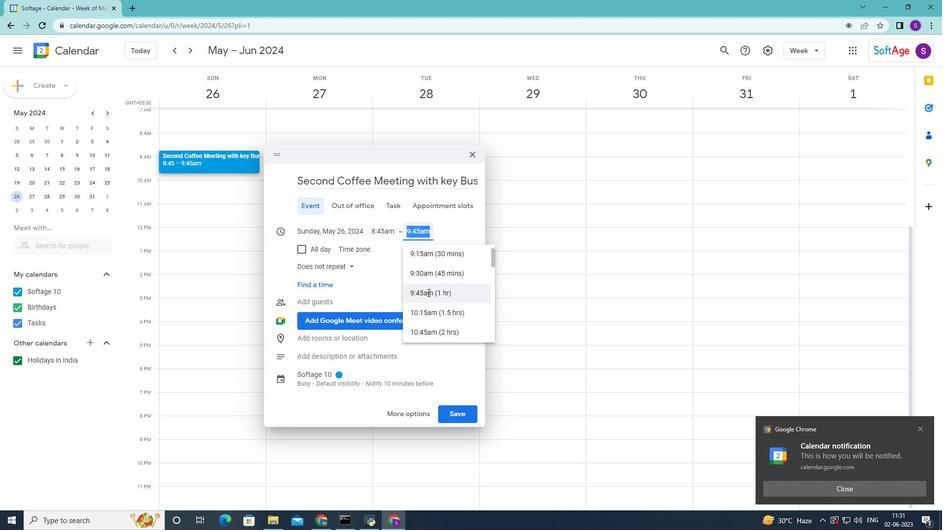 
Action: Mouse scrolled (428, 292) with delta (0, 0)
Screenshot: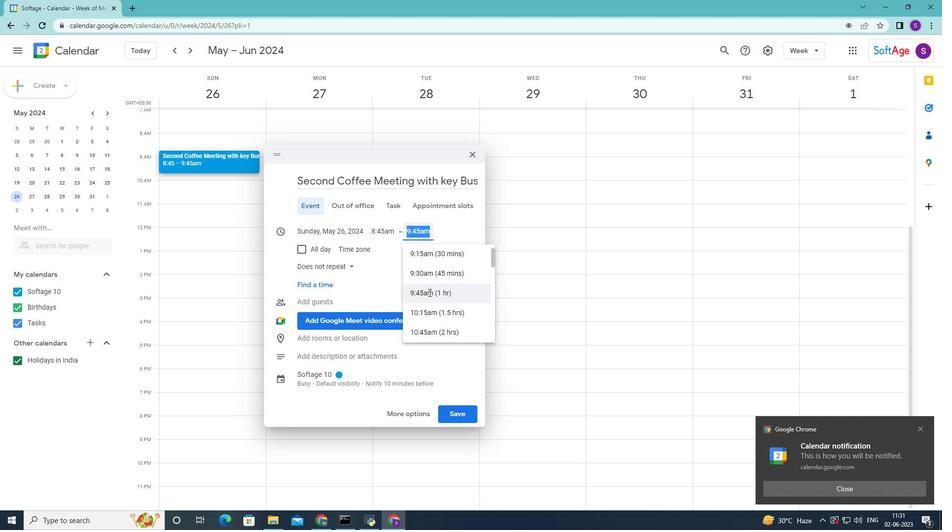 
Action: Mouse scrolled (428, 292) with delta (0, 0)
Screenshot: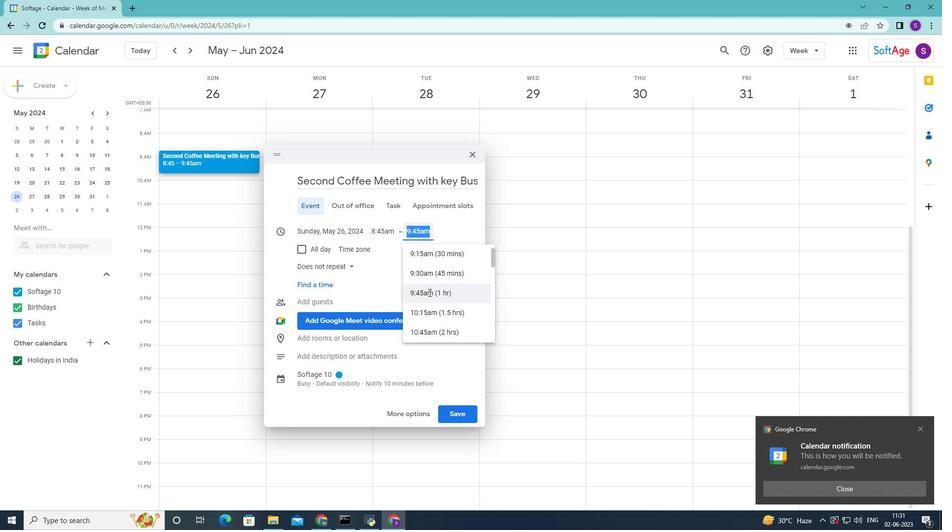 
Action: Mouse scrolled (428, 292) with delta (0, 0)
Screenshot: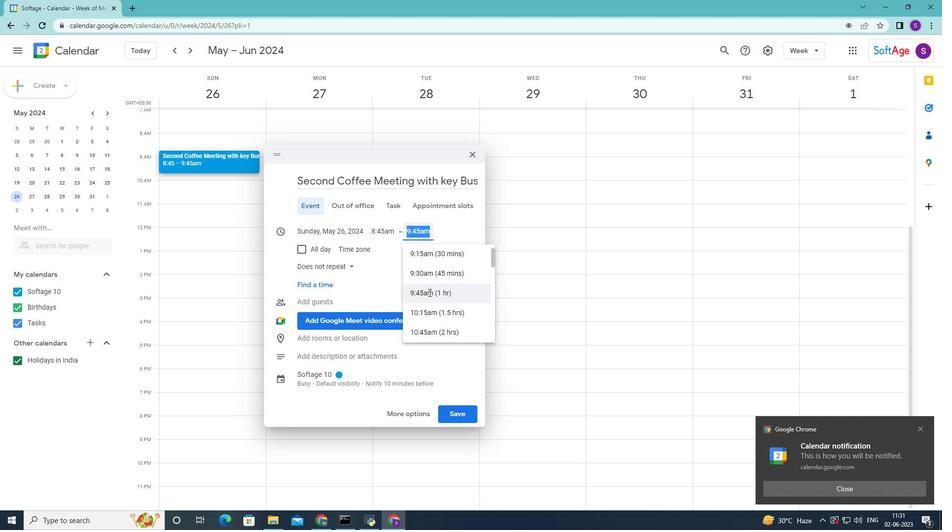 
Action: Mouse moved to (429, 292)
Screenshot: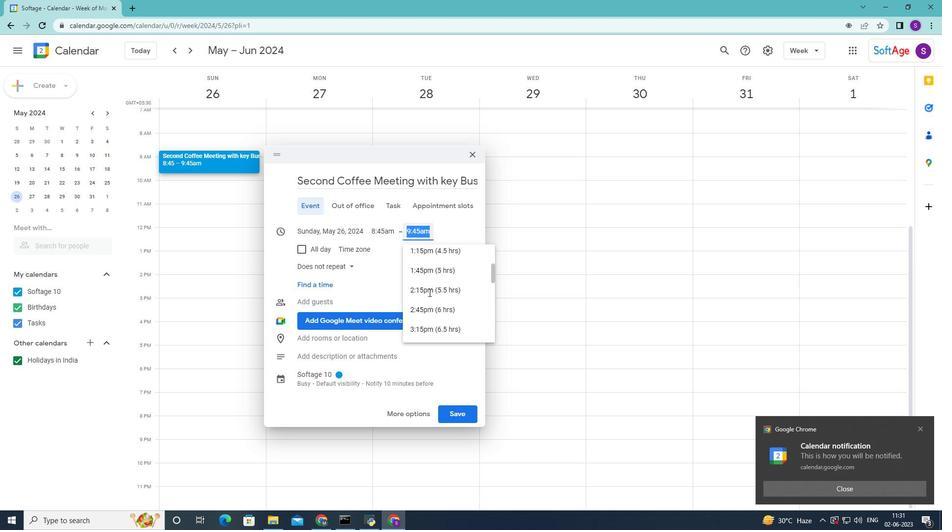 
Action: Mouse scrolled (429, 292) with delta (0, 0)
Screenshot: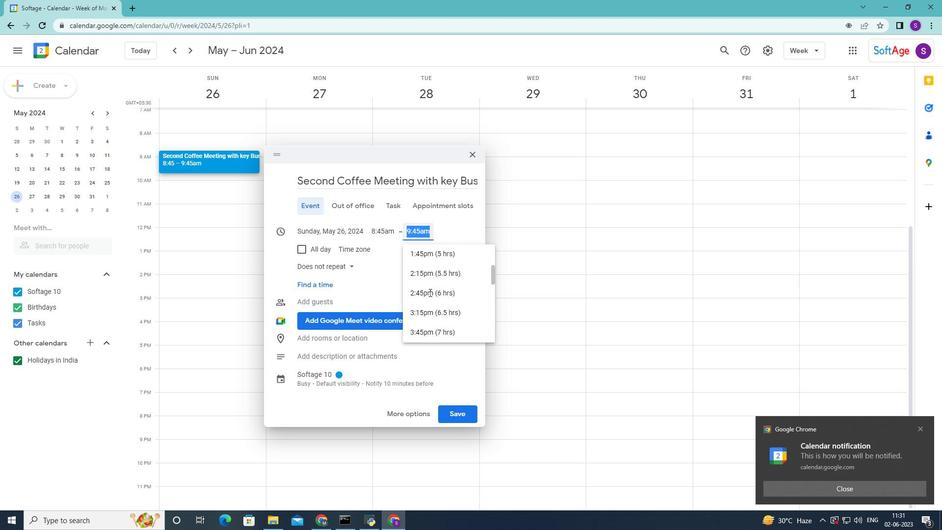 
Action: Mouse scrolled (429, 292) with delta (0, 0)
Screenshot: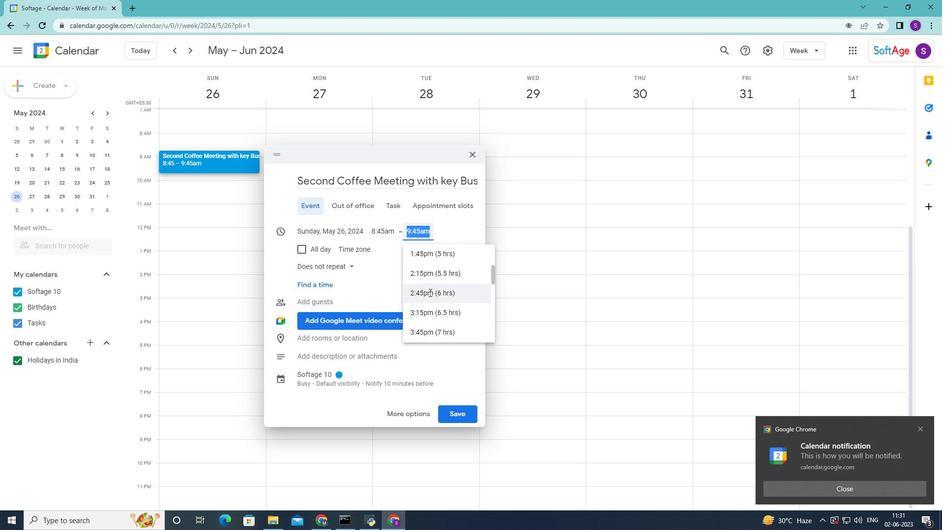 
Action: Mouse scrolled (429, 292) with delta (0, 0)
Screenshot: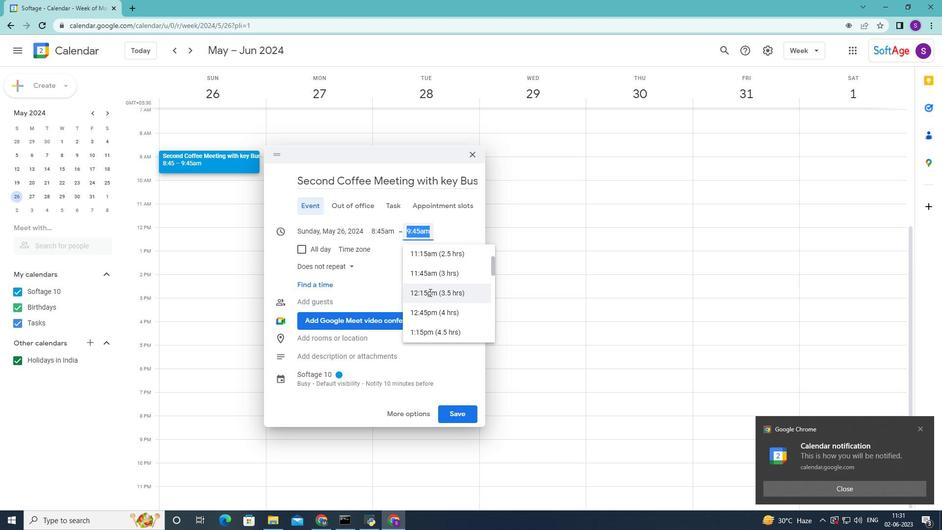 
Action: Mouse scrolled (429, 292) with delta (0, 0)
Screenshot: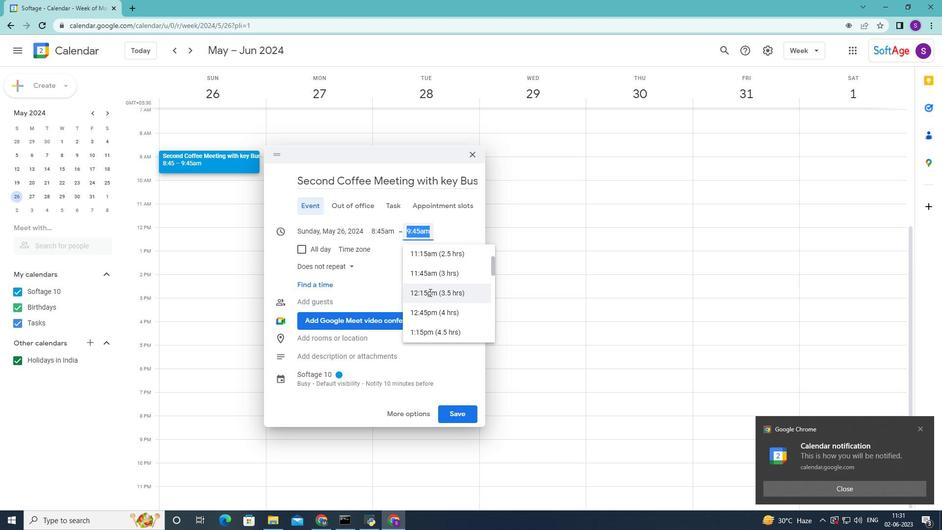 
Action: Mouse moved to (445, 292)
Screenshot: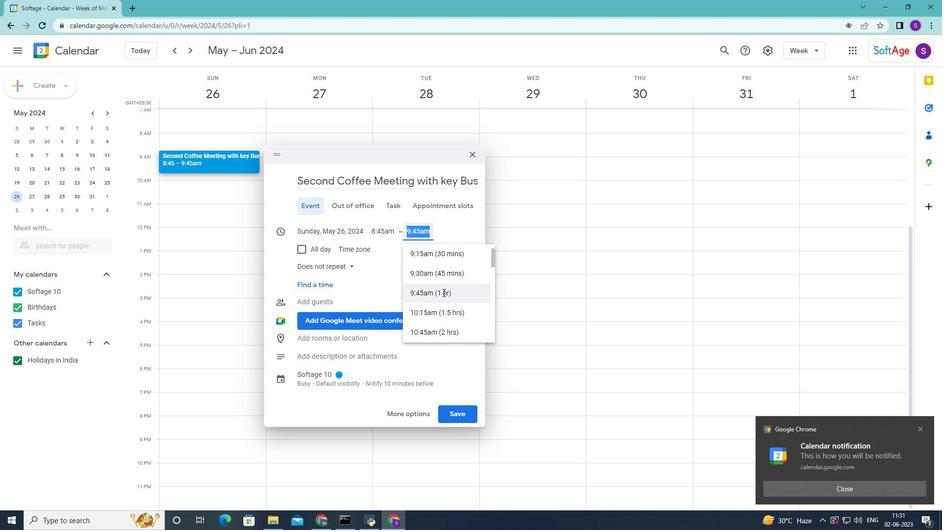 
Action: Mouse pressed left at (445, 292)
Screenshot: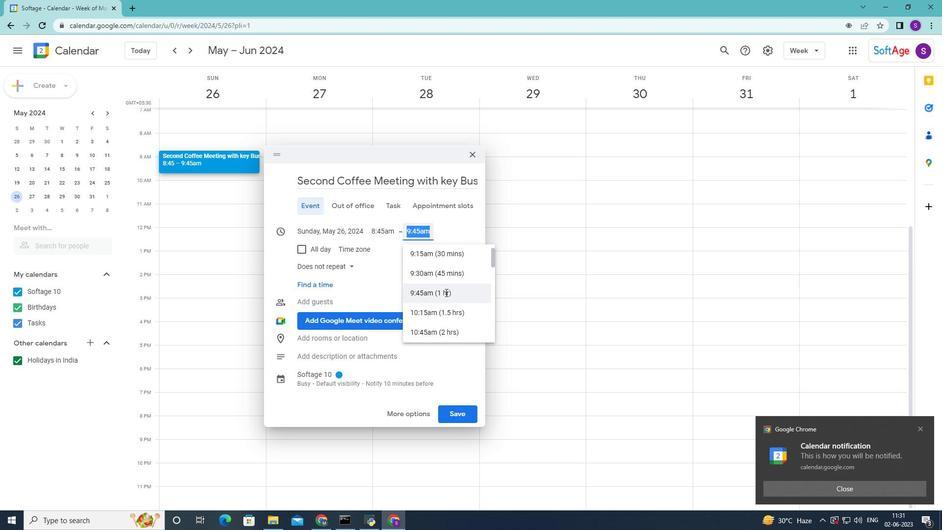 
Action: Mouse moved to (351, 292)
Screenshot: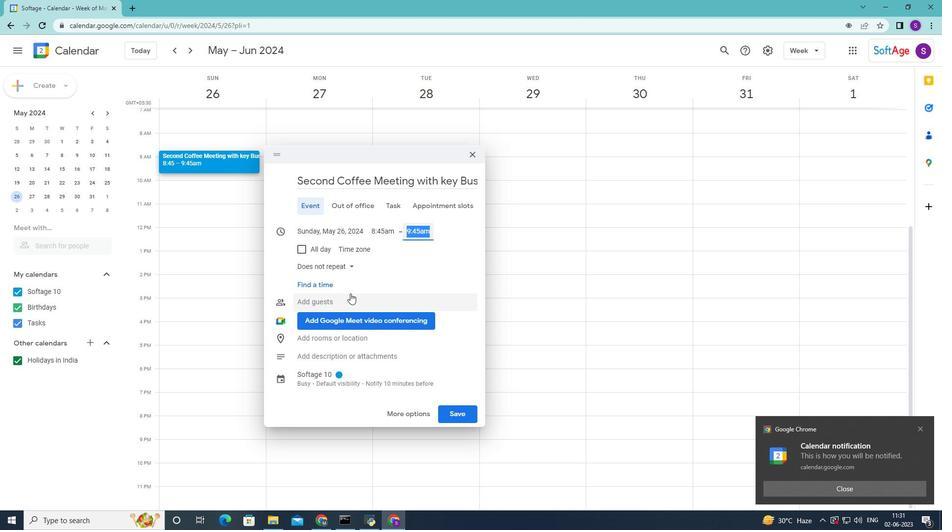 
Action: Mouse scrolled (351, 292) with delta (0, 0)
Screenshot: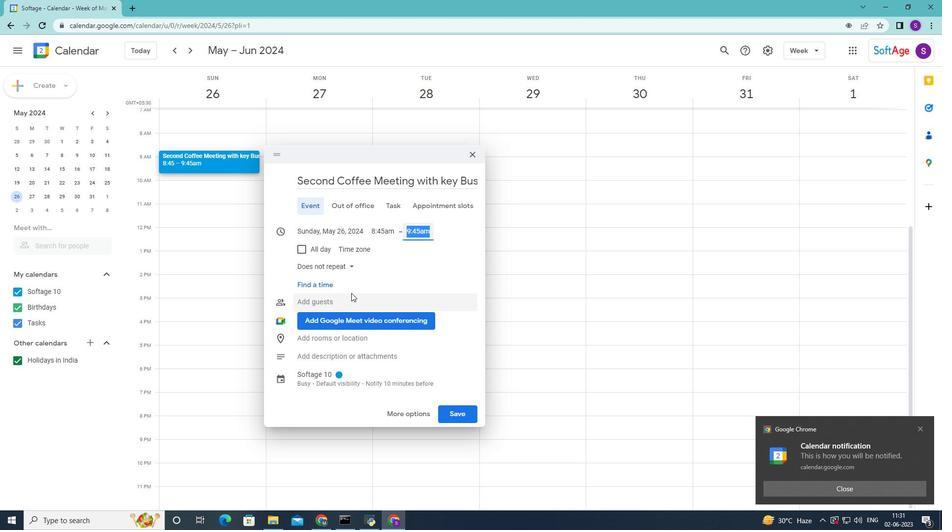 
Action: Mouse scrolled (351, 292) with delta (0, 0)
Screenshot: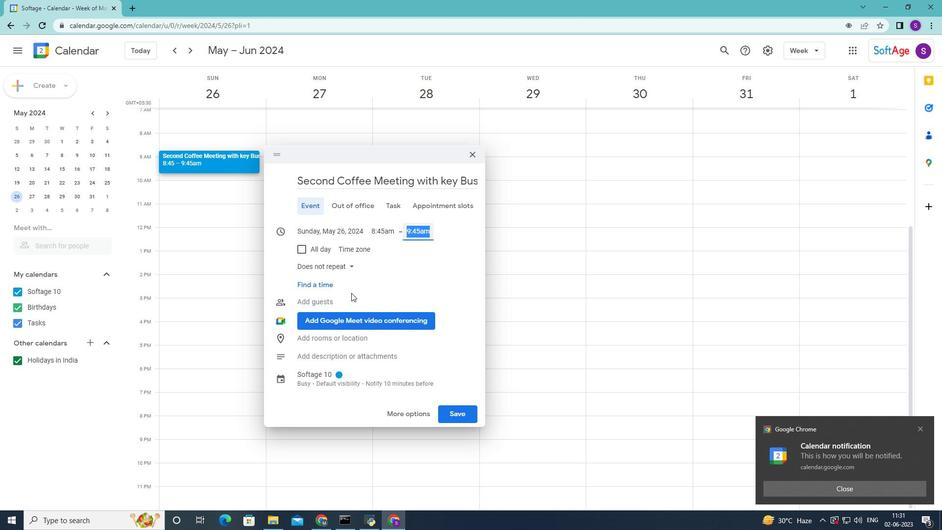 
Action: Mouse moved to (405, 410)
Screenshot: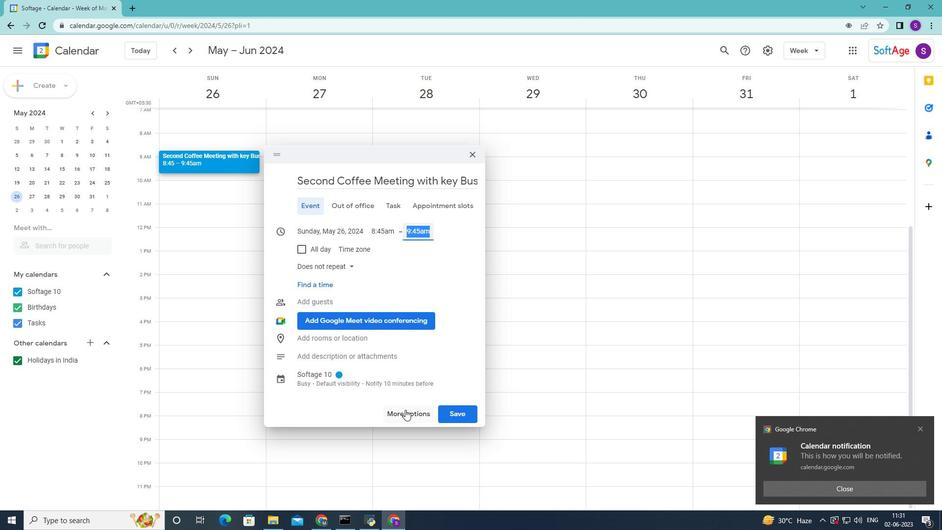 
Action: Mouse pressed left at (405, 410)
Screenshot: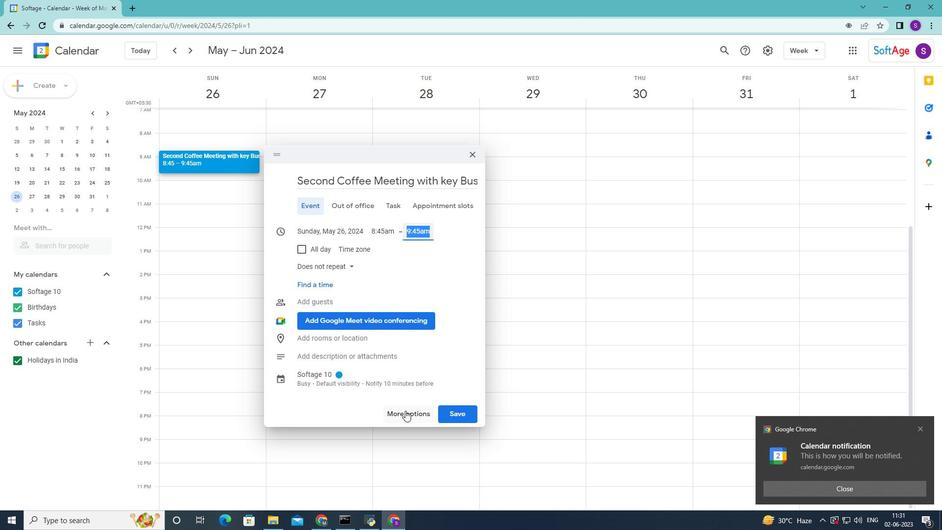 
Action: Mouse moved to (100, 348)
Screenshot: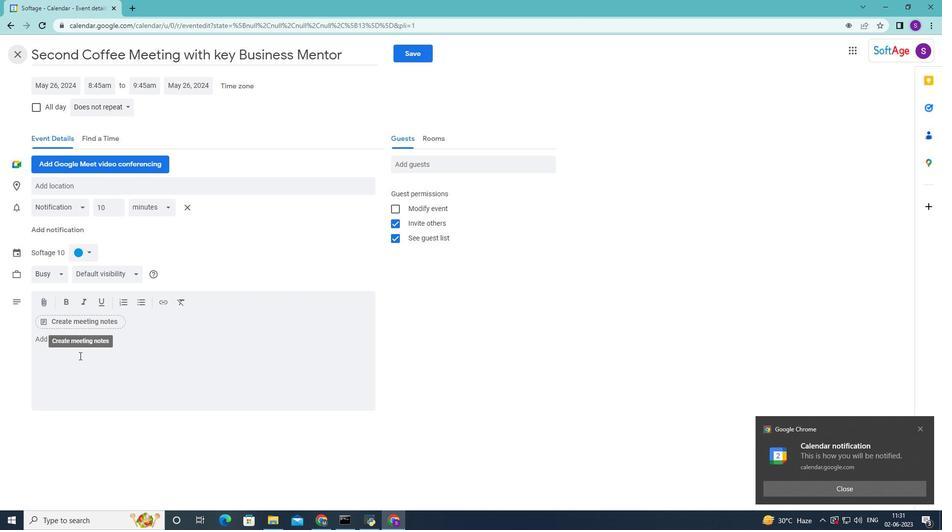 
Action: Mouse pressed left at (100, 348)
Screenshot: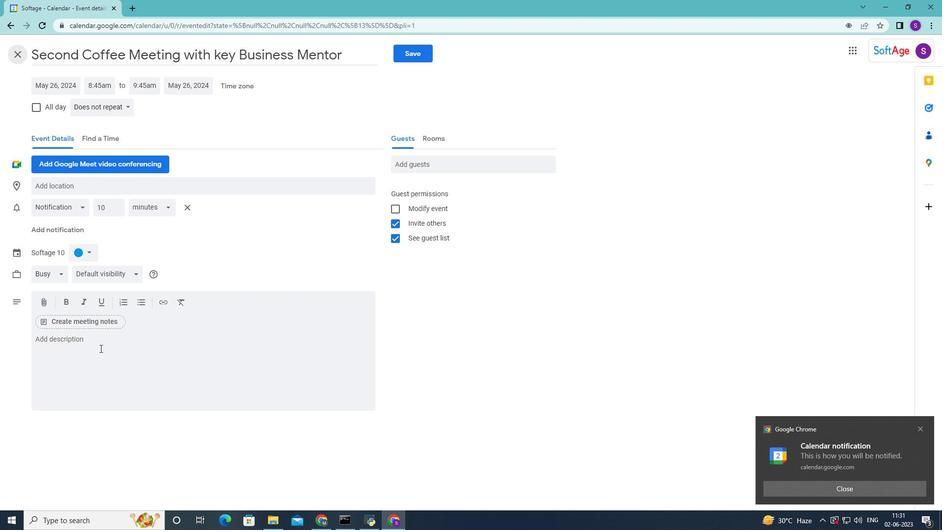 
Action: Mouse moved to (100, 348)
Screenshot: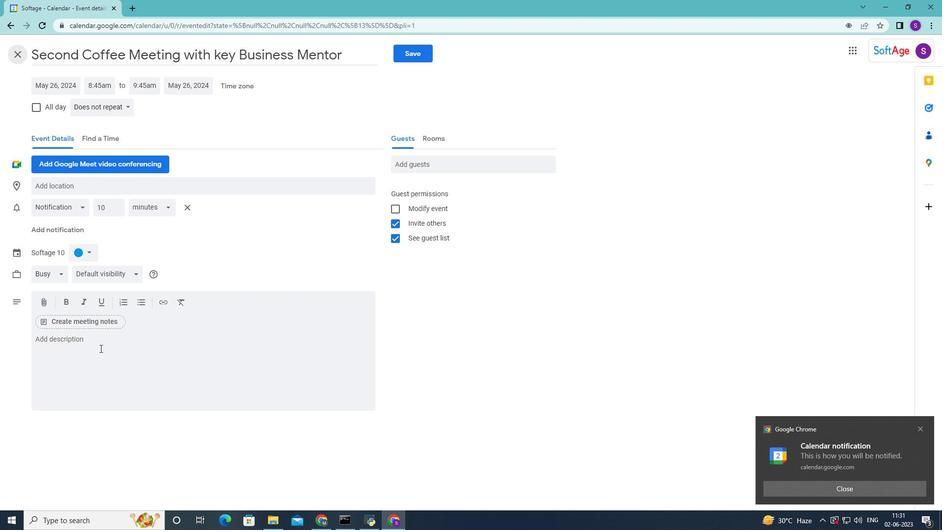 
Action: Key pressed <Key.shift>Participants<Key.space>will<Key.space>gain<Key.space>insights<Key.space>into<Key.space>leading<Key.space>and<Key.space>managing<Key.space>change<Key.space>within<Key.space>their<Key.space>teams<Key.space>ans<Key.space><Key.backspace><Key.backspace>d<Key.space>organizations<Key.space><Key.backspace>.<Key.space><Key.shift>They<Key.space>will<Key.space>lern<Key.space><Key.backspace><Key.backspace><Key.backspace>arn<Key.space>how<Key.space>to<Key.space>navigate<Key.space>change<Key.space>effectively<Key.space><Key.backspace>,<Key.space>engage<Key.space>team<Key.space>members<Key.space>in<Key.space>the<Key.space>change<Key.space>process,<Key.space>and<Key.space>create<Key.space>a<Key.space>culture<Key.space>of<Key.space>ado<Key.backspace>apttability<Key.space>and<Key.space>resili
Screenshot: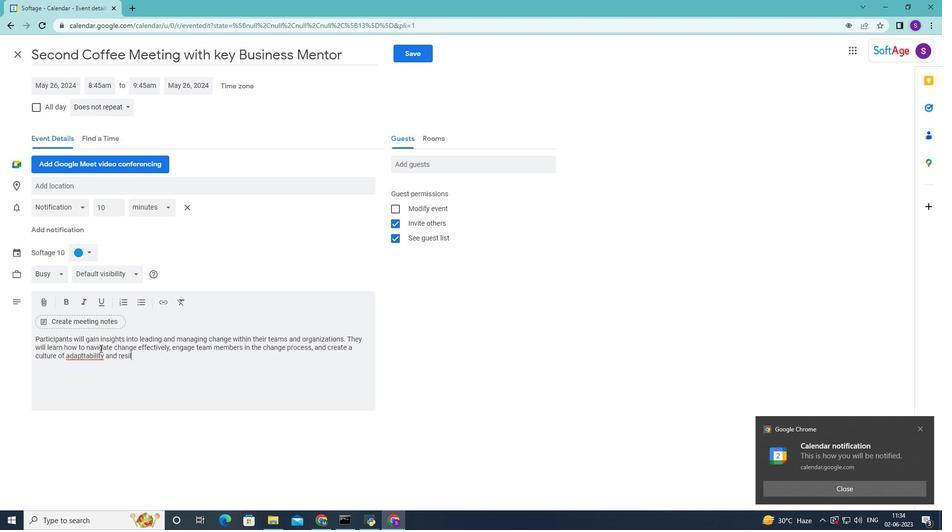 
Action: Mouse moved to (85, 356)
Screenshot: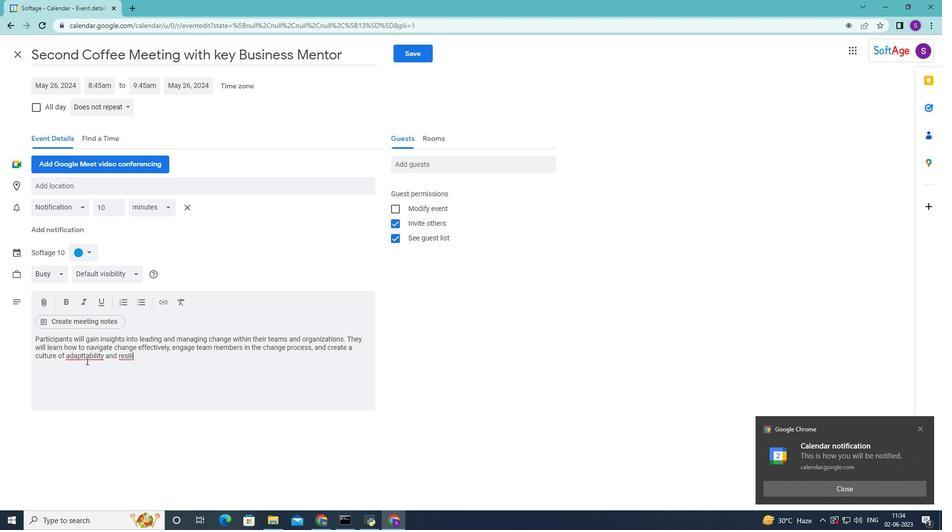 
Action: Mouse pressed left at (85, 356)
Screenshot: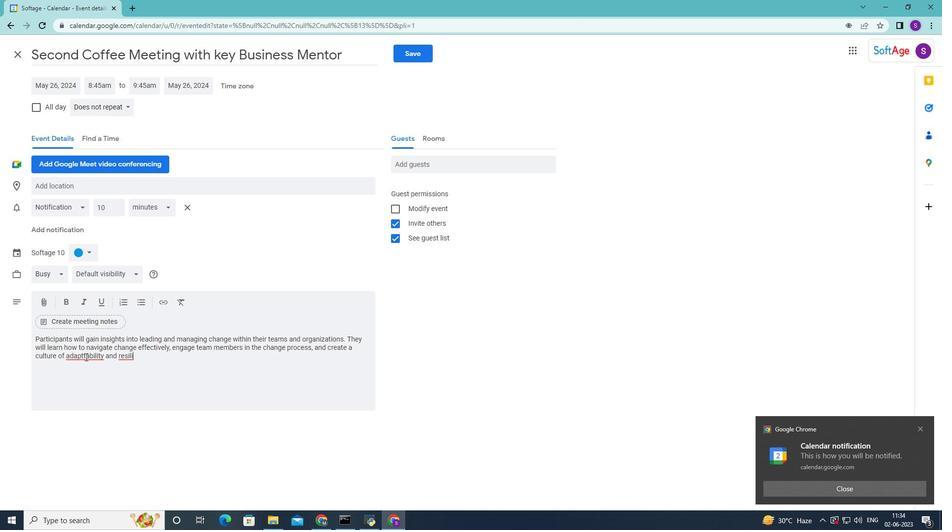 
Action: Mouse moved to (140, 364)
Screenshot: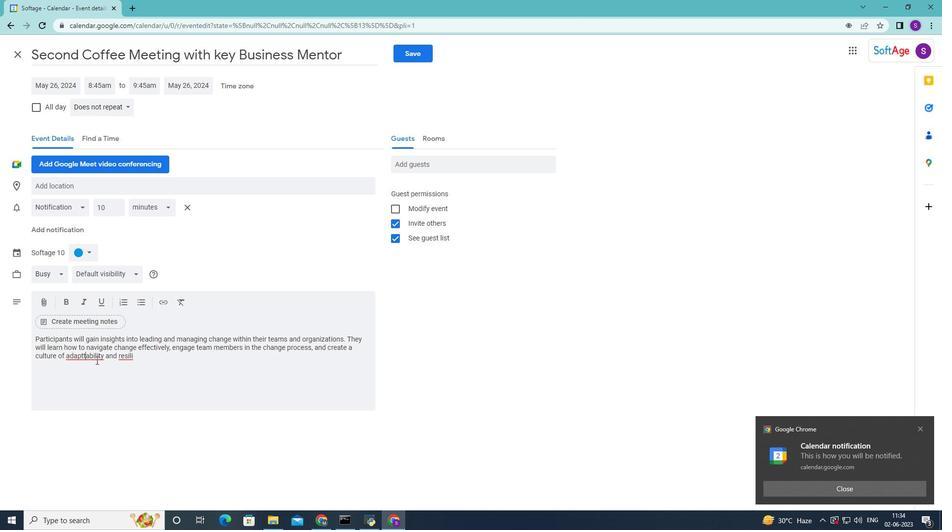 
Action: Key pressed <Key.backspace>
Screenshot: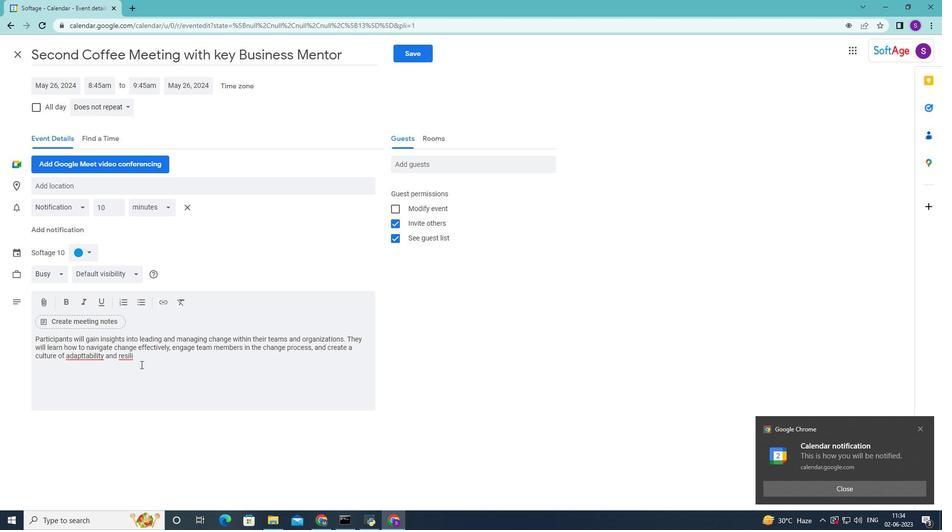 
Action: Mouse moved to (147, 359)
Screenshot: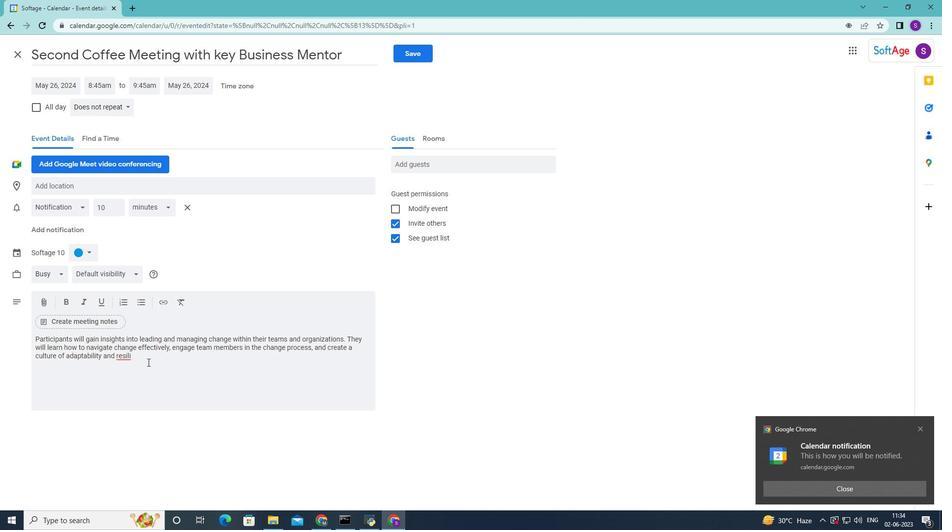 
Action: Mouse pressed left at (147, 359)
Screenshot: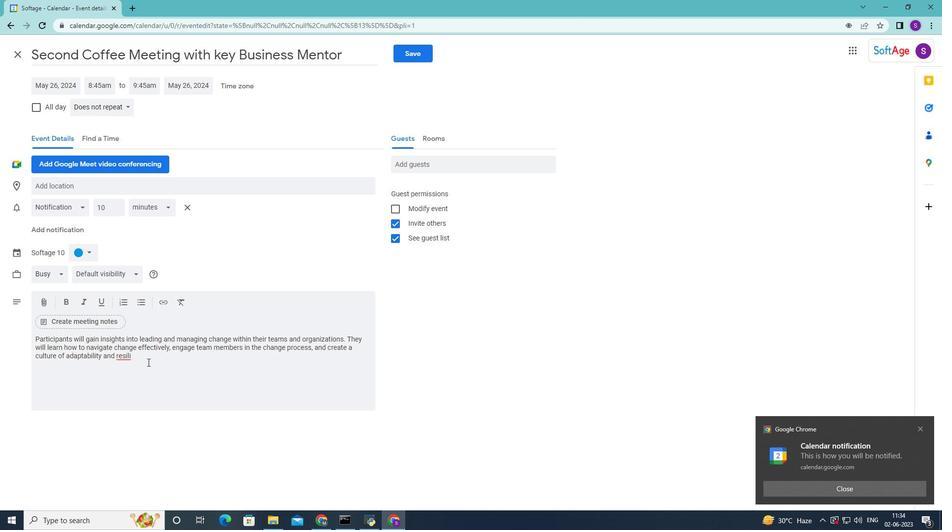 
Action: Key pressed ence<Key.space><Key.backspace>.
Screenshot: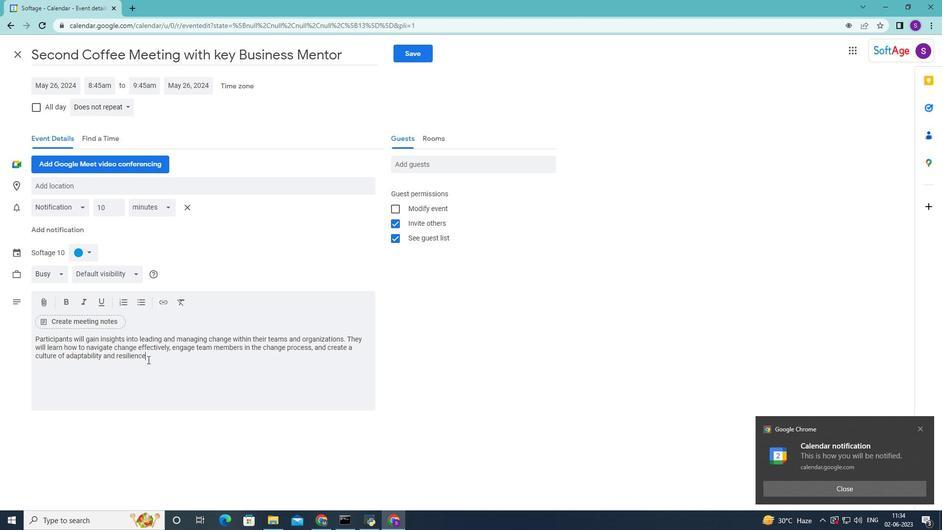 
Action: Mouse moved to (87, 248)
Screenshot: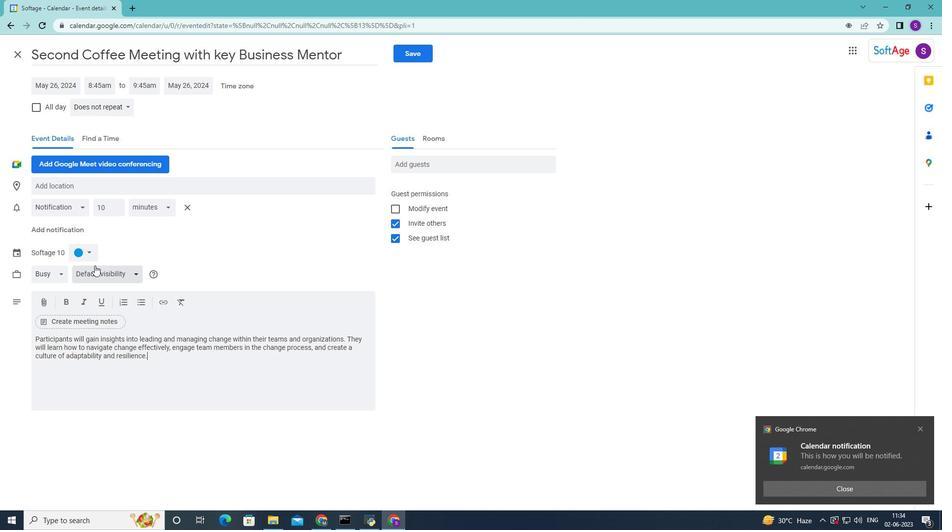 
Action: Mouse pressed left at (87, 248)
Screenshot: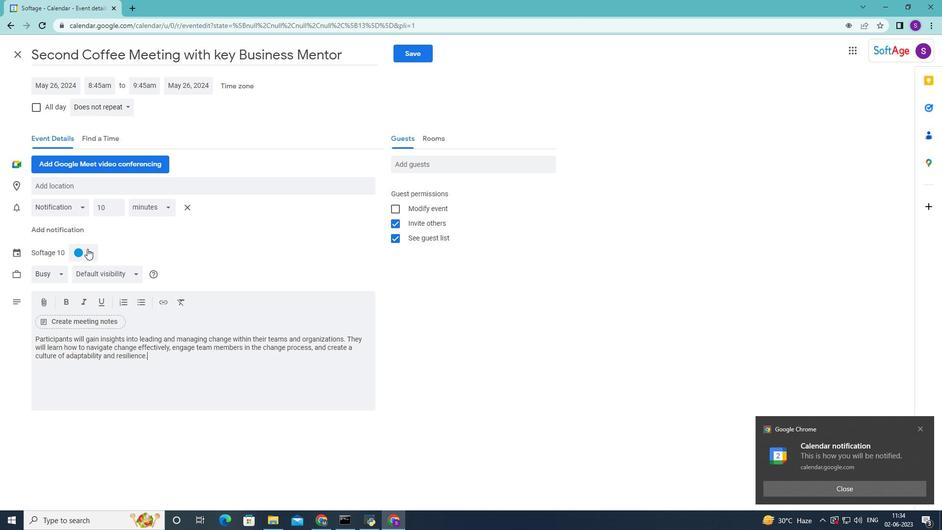 
Action: Mouse moved to (90, 253)
Screenshot: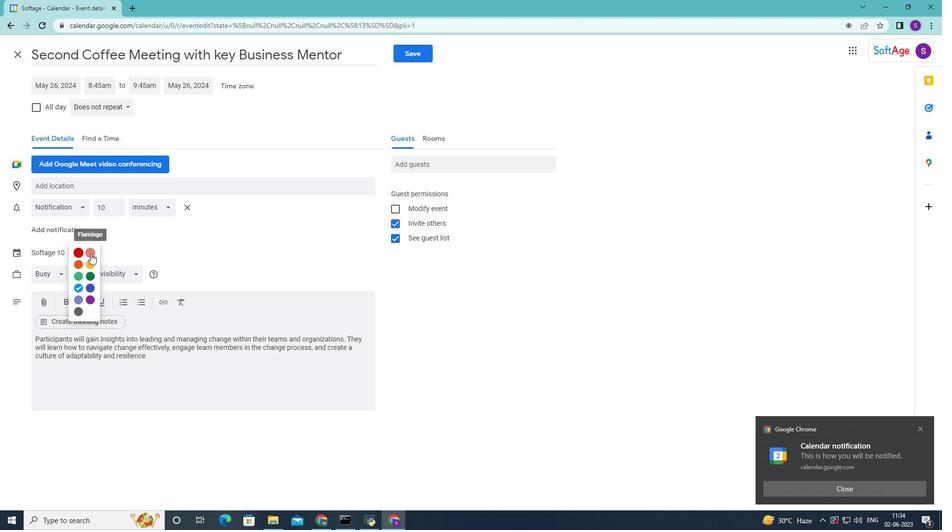 
Action: Mouse pressed left at (90, 253)
Screenshot: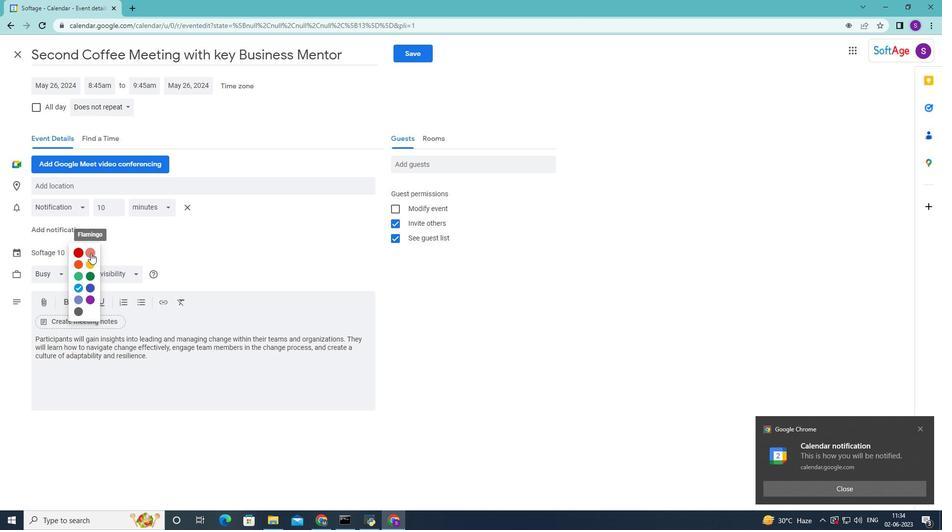 
Action: Mouse moved to (89, 189)
Screenshot: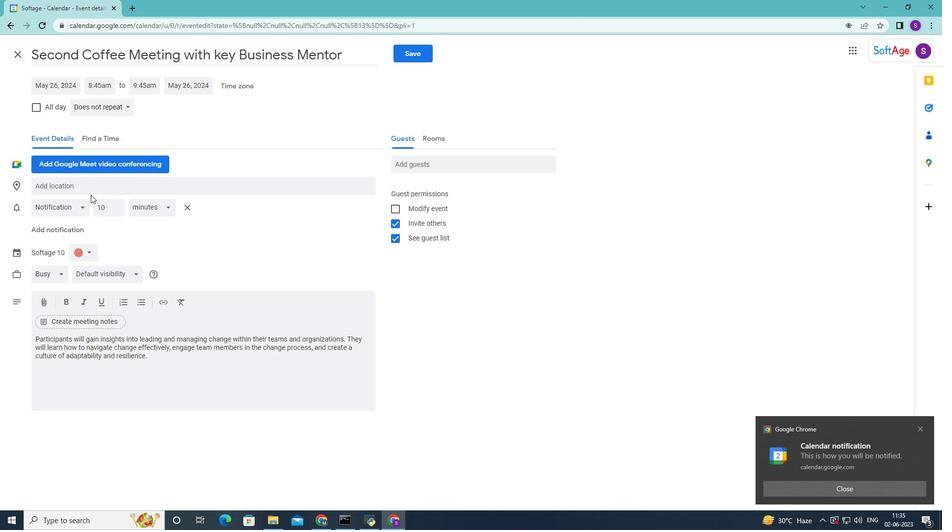 
Action: Mouse pressed left at (89, 189)
Screenshot: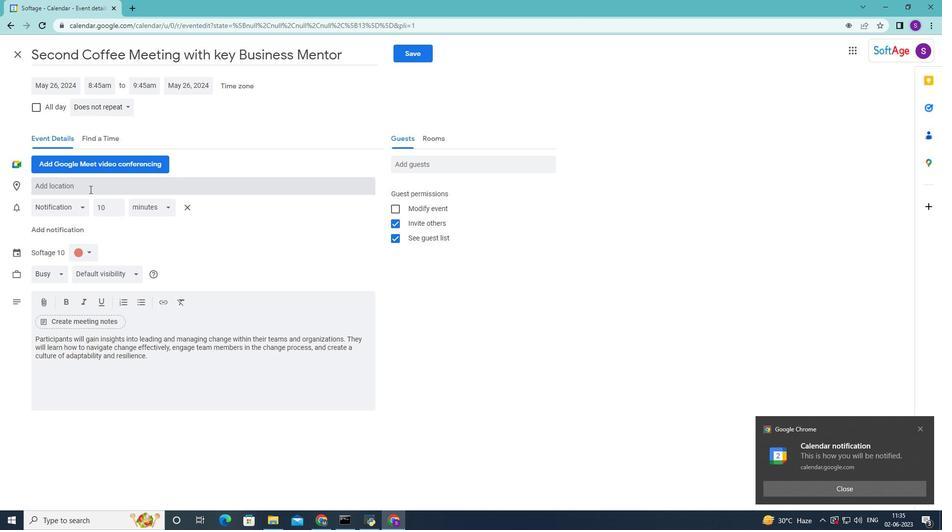
Action: Key pressed 123<Key.space><Key.shift>Saint<Key.space><Key.shift>Mark's<Key.space><Key.shift><Key.shift><Key.shift><Key.shift><Key.shift><Key.shift>Basillica,<Key.shift>Venice,<Key.shift>Italy
Screenshot: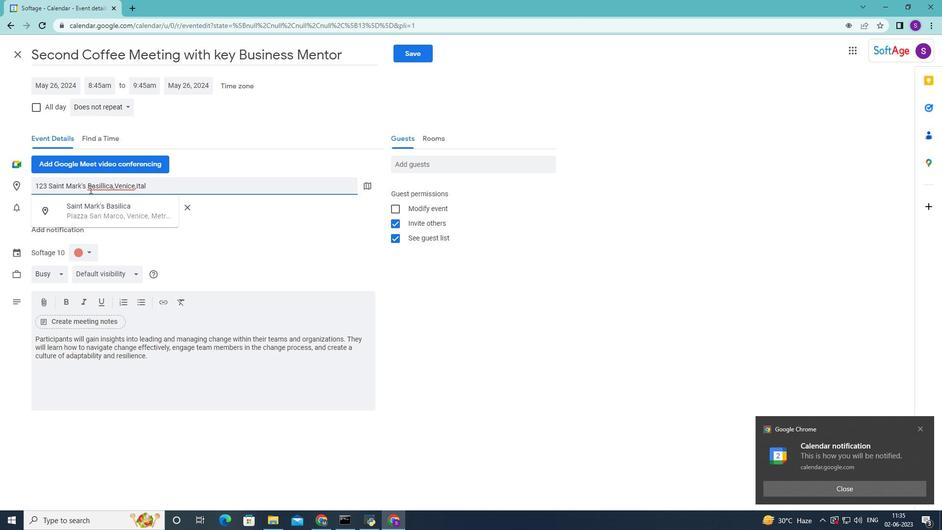 
Action: Mouse moved to (122, 211)
Screenshot: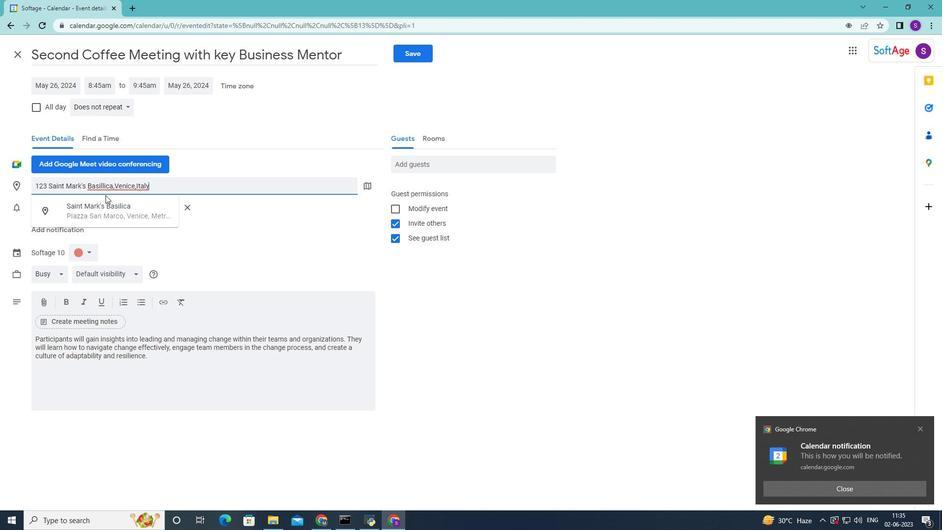 
Action: Mouse pressed left at (122, 211)
Screenshot: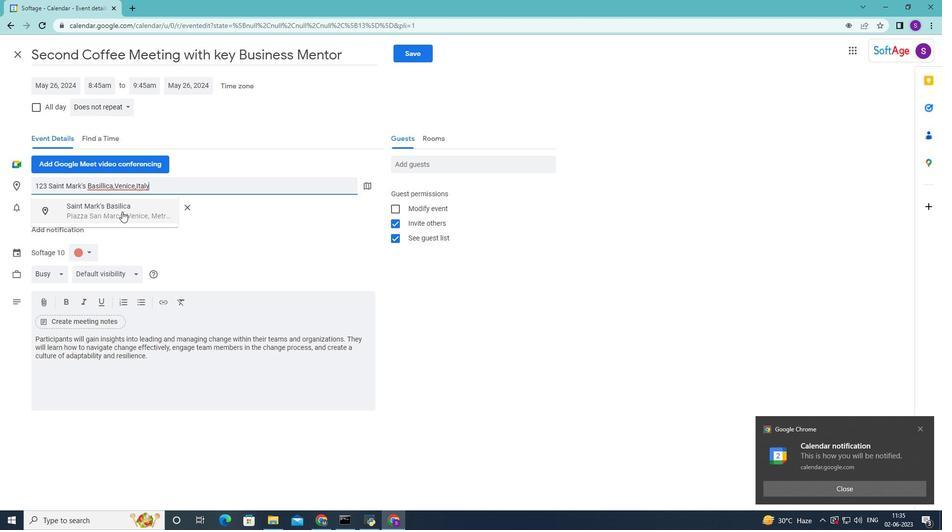 
Action: Mouse moved to (391, 236)
Screenshot: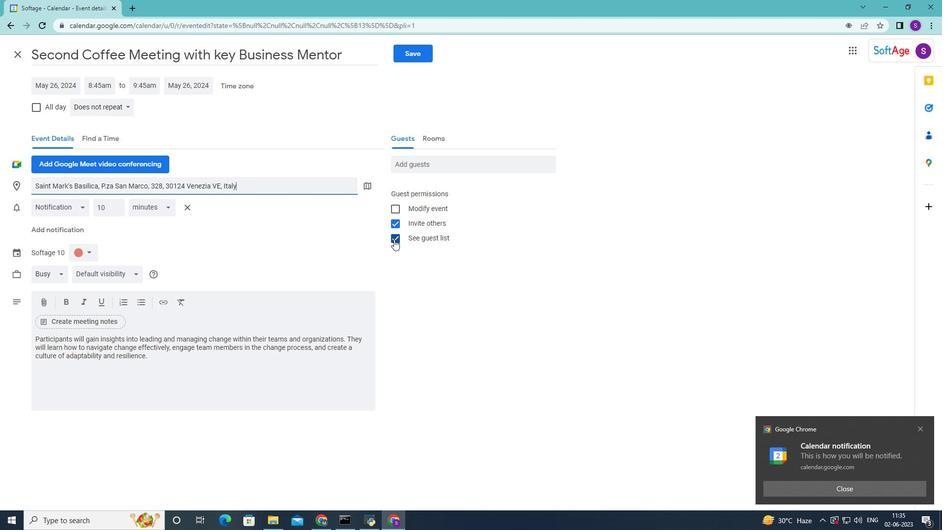 
Action: Mouse pressed left at (391, 236)
Screenshot: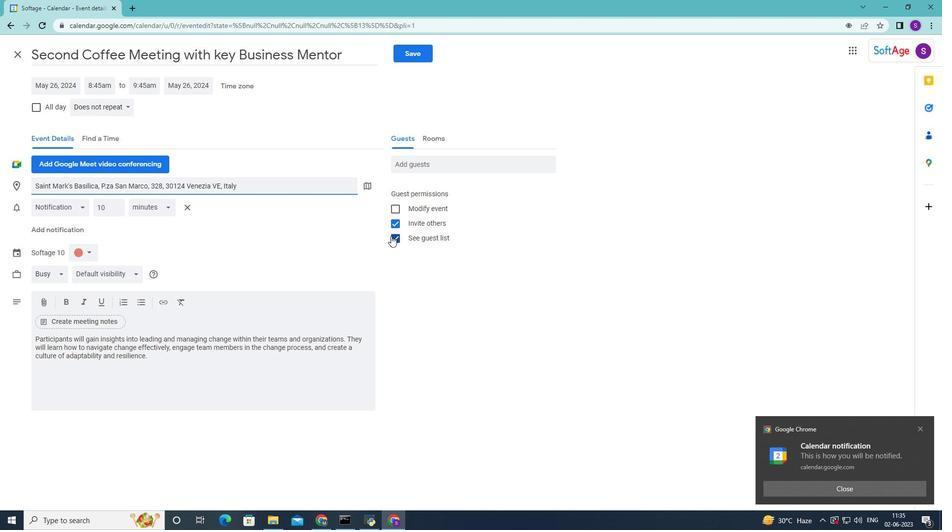 
Action: Mouse moved to (433, 164)
Screenshot: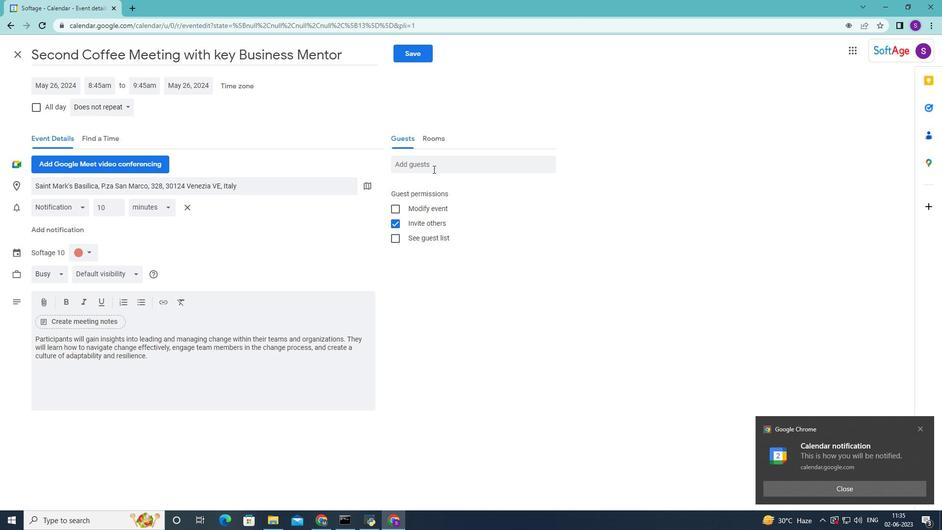
Action: Mouse pressed left at (433, 164)
Screenshot: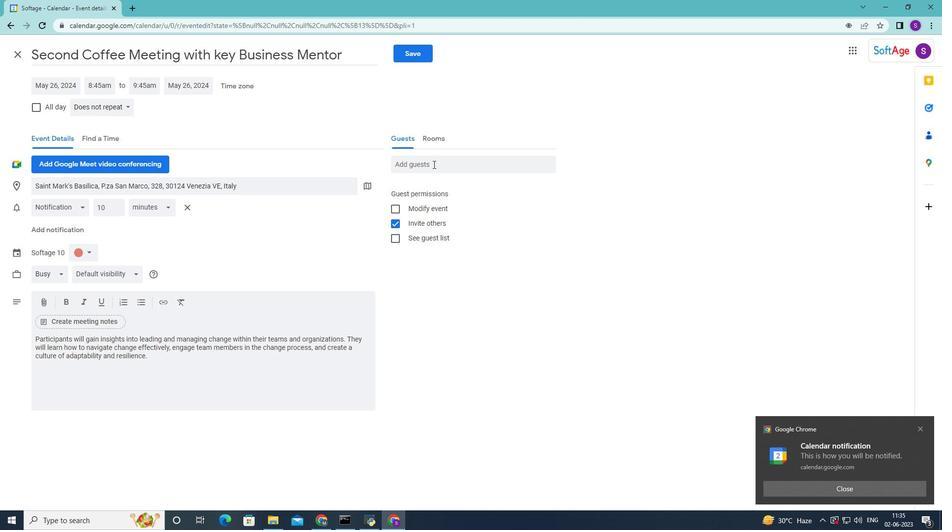 
Action: Key pressed <Key.shift>Softage.2<Key.shift>@softage.net<Key.enter><Key.shift>Softage.3<Key.shift>2softage.net
Screenshot: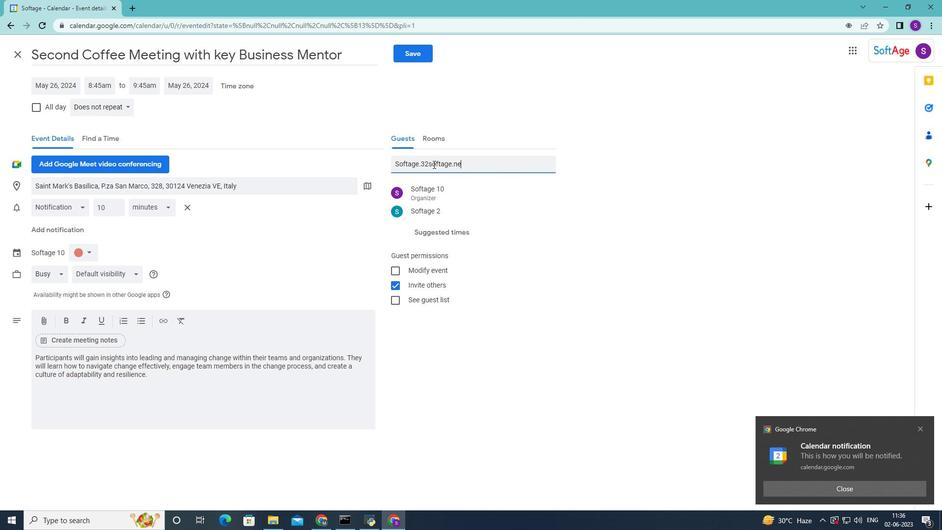 
Action: Mouse moved to (429, 163)
Screenshot: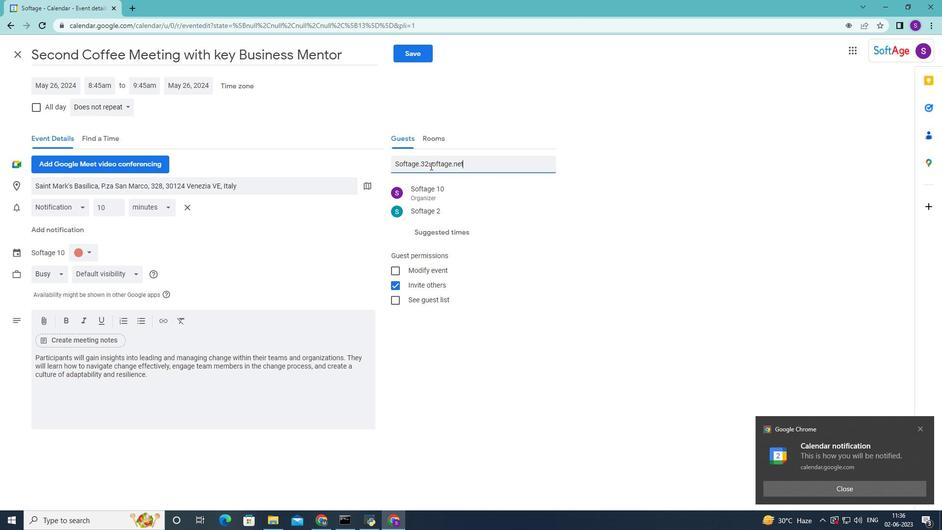 
Action: Mouse pressed left at (429, 163)
Screenshot: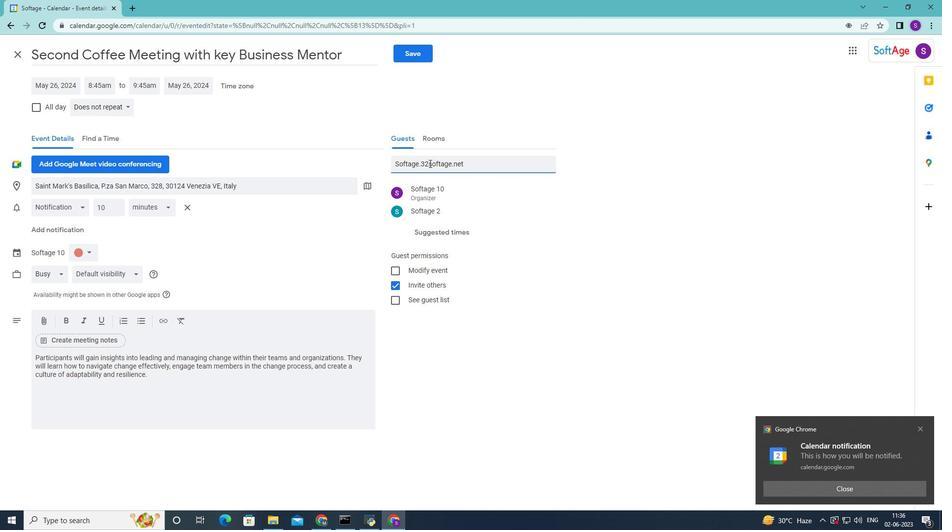 
Action: Mouse moved to (445, 164)
Screenshot: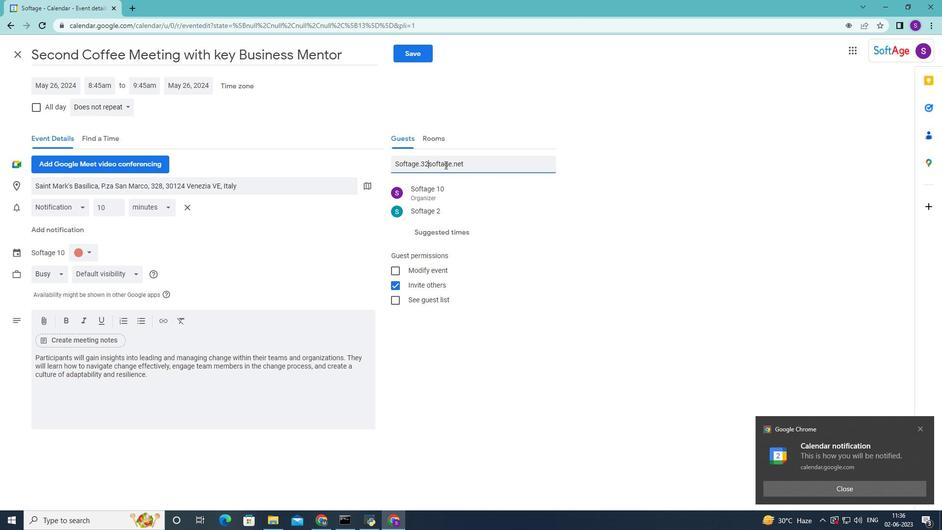 
Action: Key pressed <Key.backspace><Key.shift>@
Screenshot: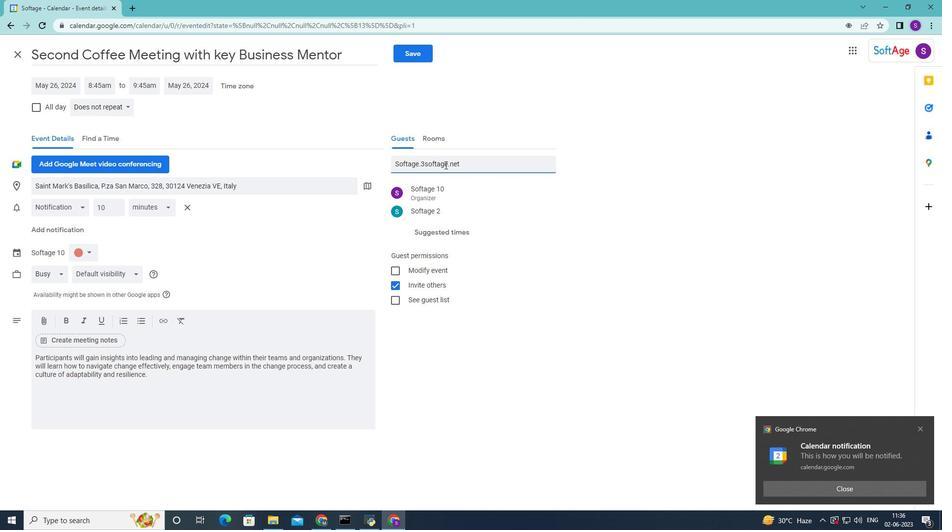 
Action: Mouse moved to (461, 187)
Screenshot: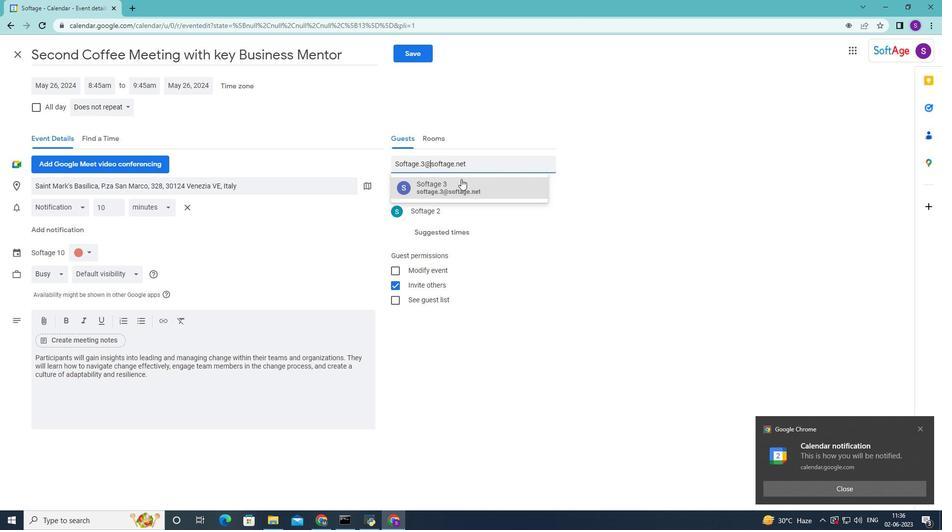 
Action: Mouse pressed left at (461, 187)
Screenshot: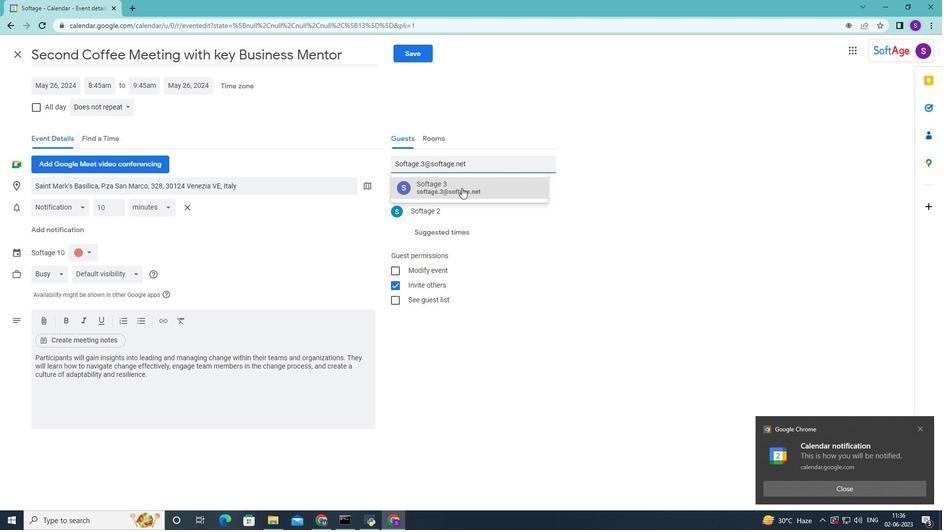 
Action: Mouse moved to (119, 233)
Screenshot: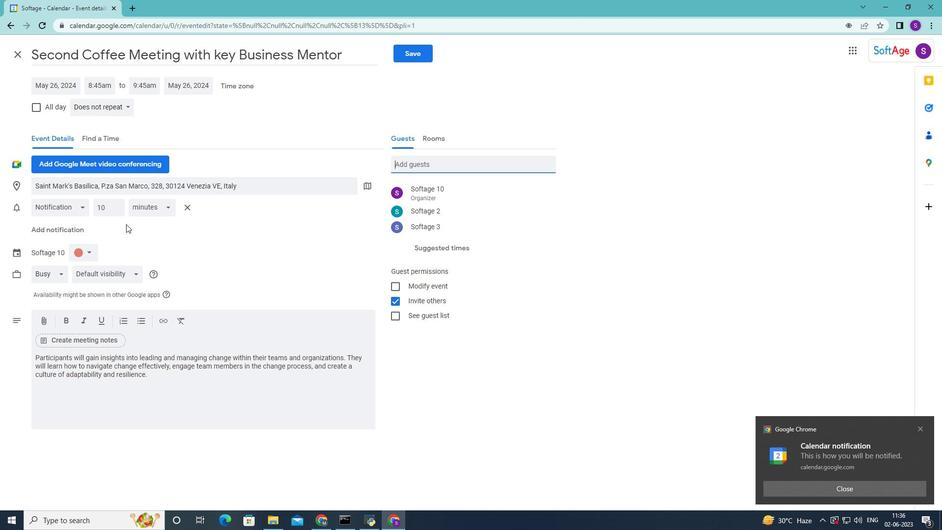 
Action: Mouse scrolled (119, 234) with delta (0, 0)
Screenshot: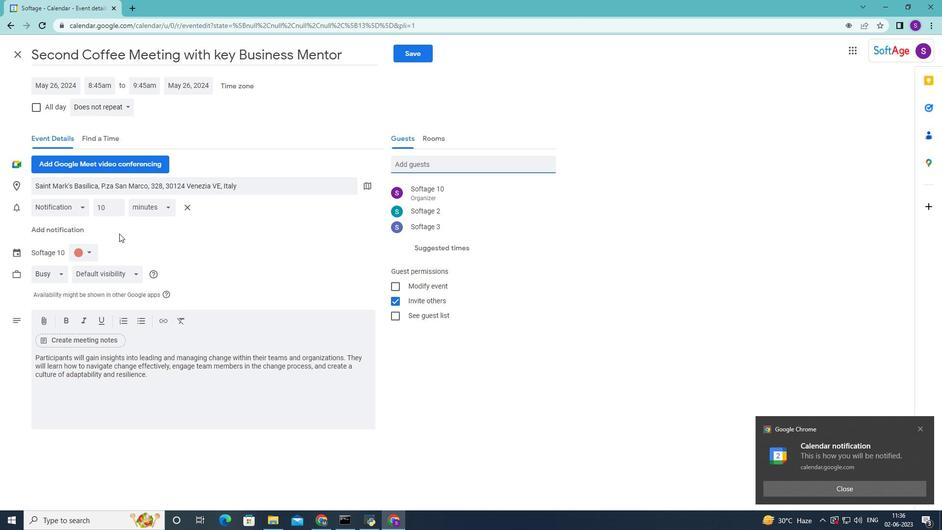 
Action: Mouse scrolled (119, 234) with delta (0, 0)
Screenshot: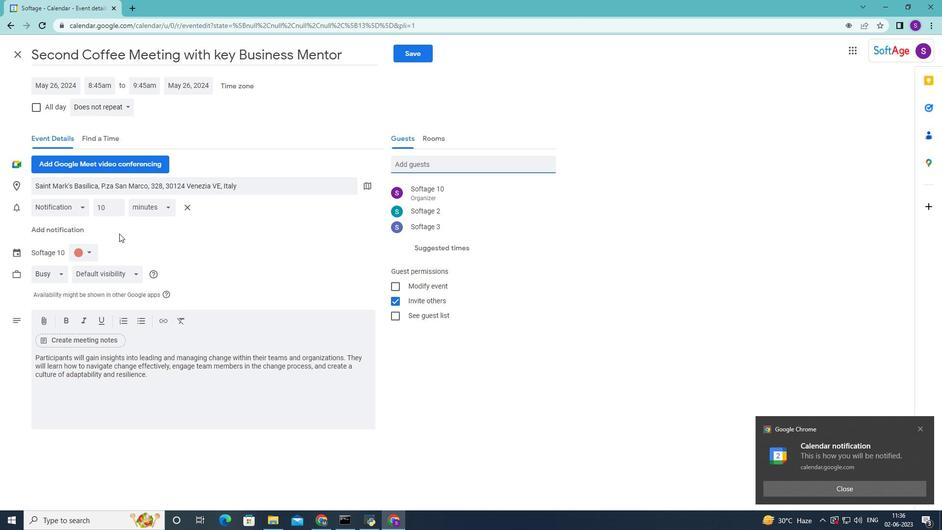 
Action: Mouse moved to (120, 106)
Screenshot: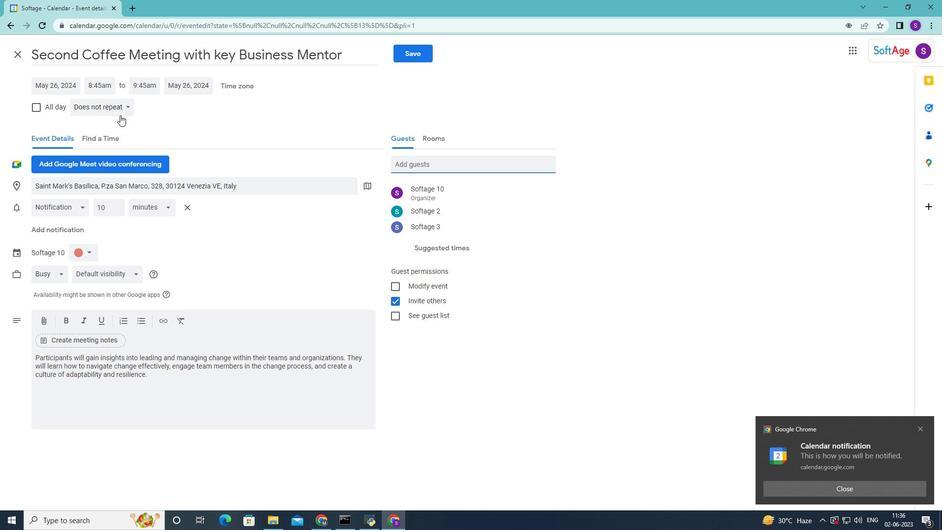 
Action: Mouse pressed left at (120, 106)
Screenshot: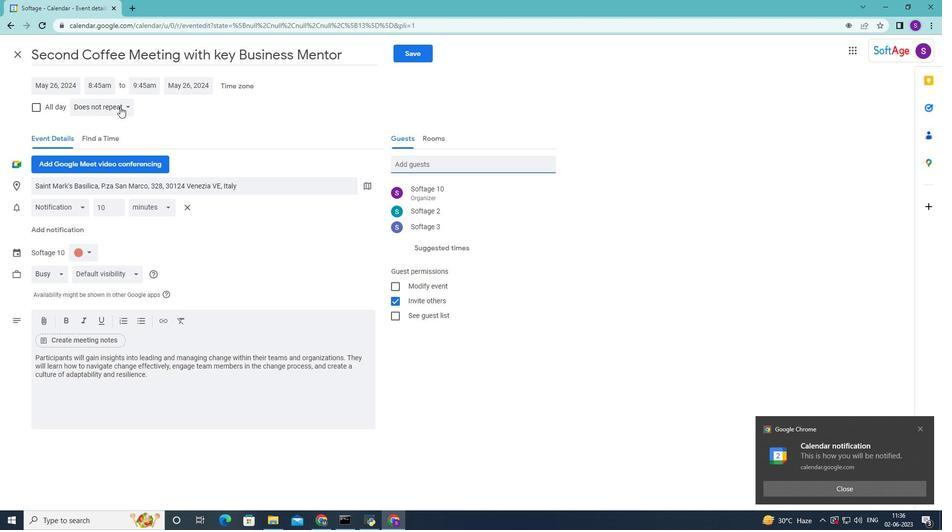 
Action: Mouse moved to (119, 129)
Screenshot: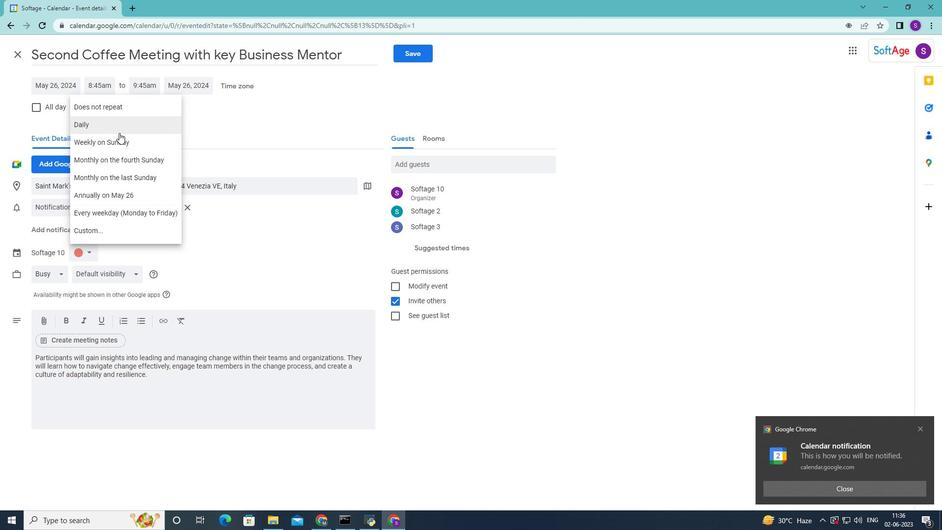 
Action: Mouse pressed left at (119, 129)
Screenshot: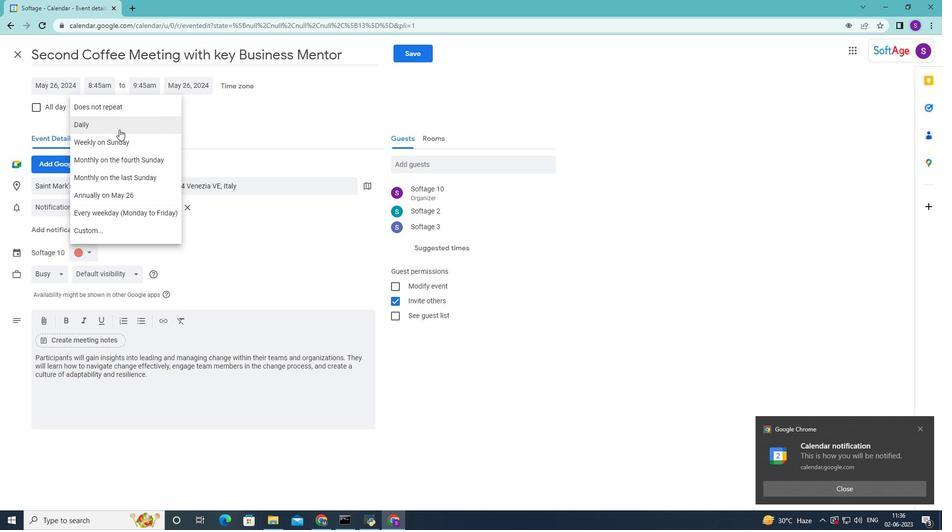 
Action: Mouse moved to (410, 51)
Screenshot: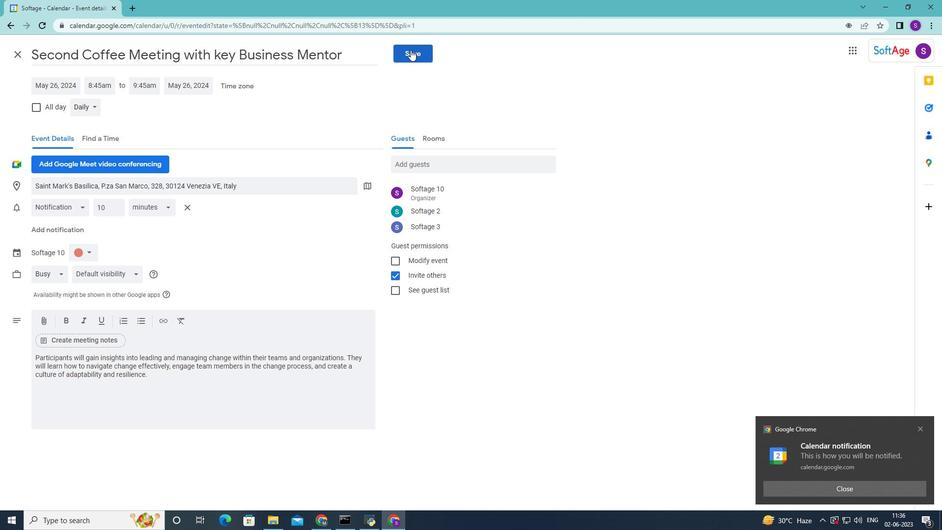 
Action: Mouse pressed left at (410, 51)
Screenshot: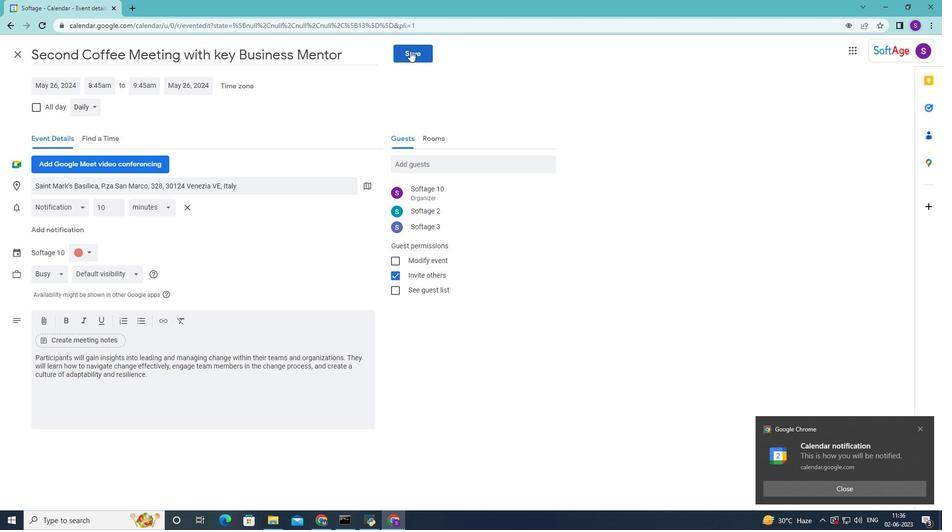 
Action: Mouse moved to (563, 294)
Screenshot: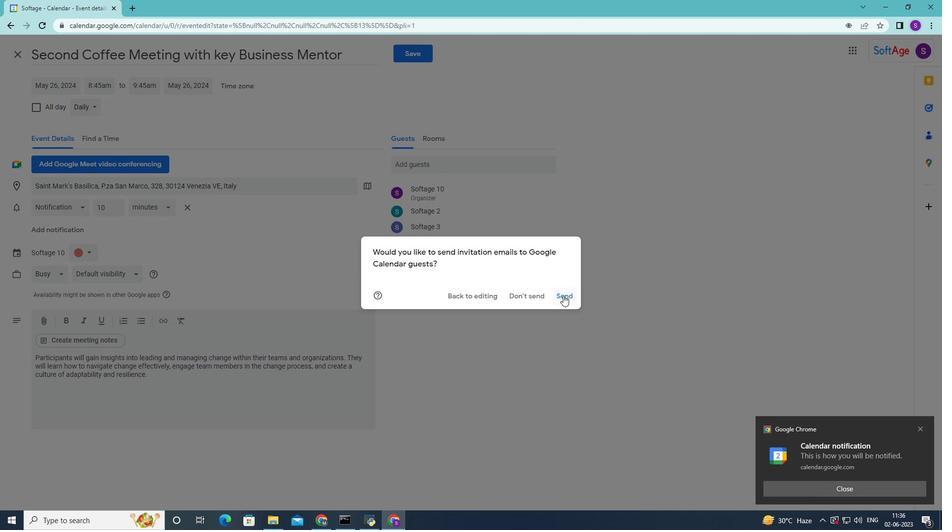 
Action: Mouse pressed left at (563, 294)
Screenshot: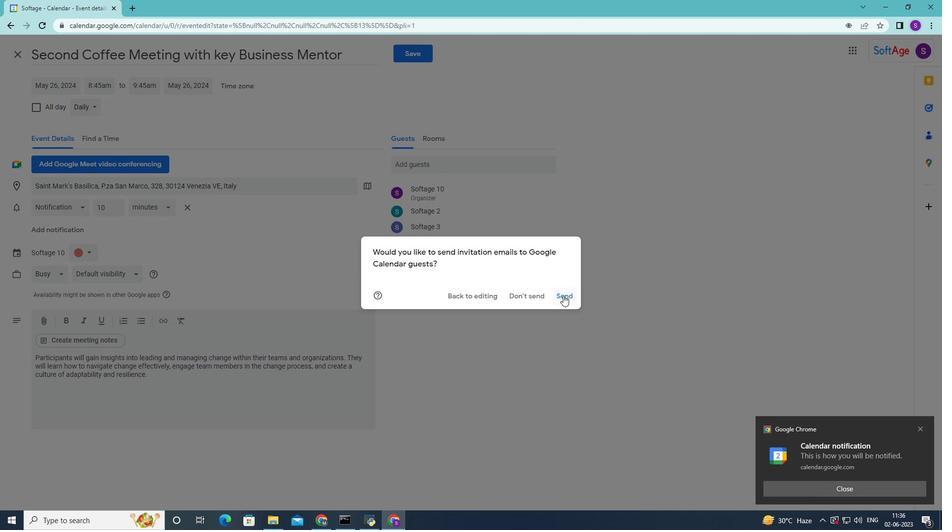 
Action: Mouse moved to (216, 385)
Screenshot: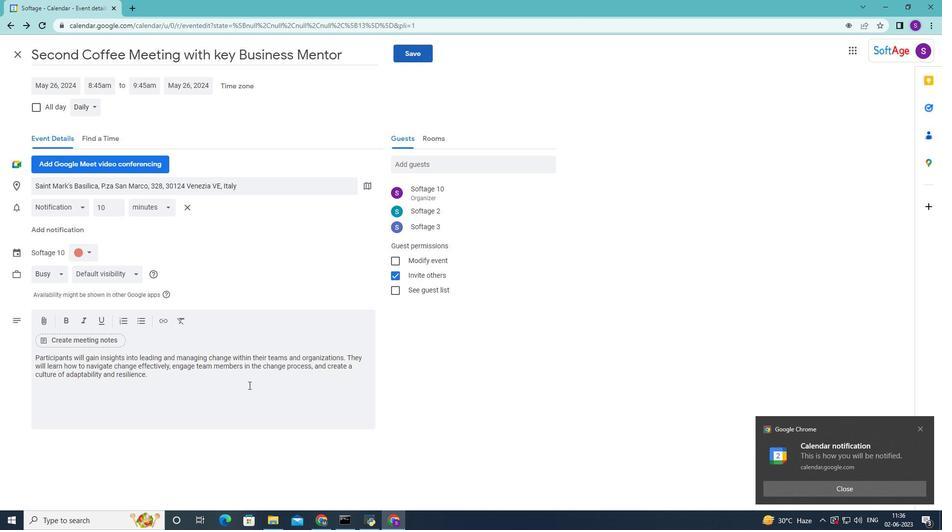 
